 Task: Sort the unsolved tickets in your groups, group by Requester in descending order.
Action: Mouse moved to (16, 310)
Screenshot: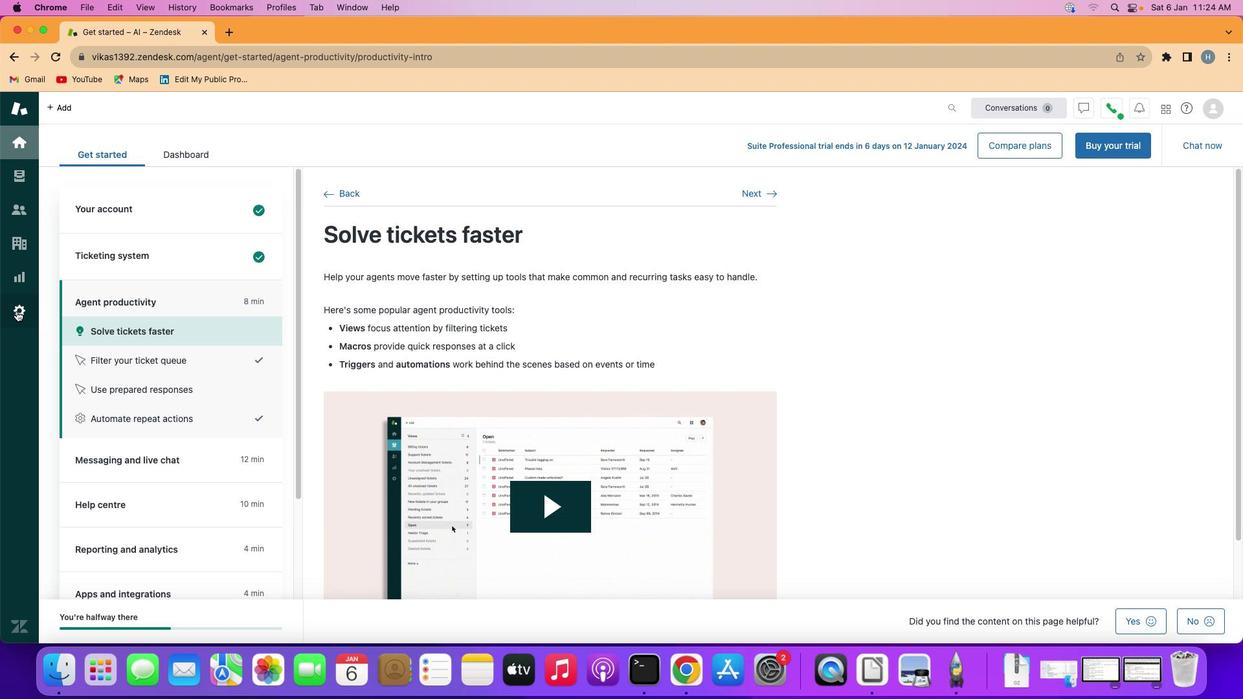 
Action: Mouse pressed left at (16, 310)
Screenshot: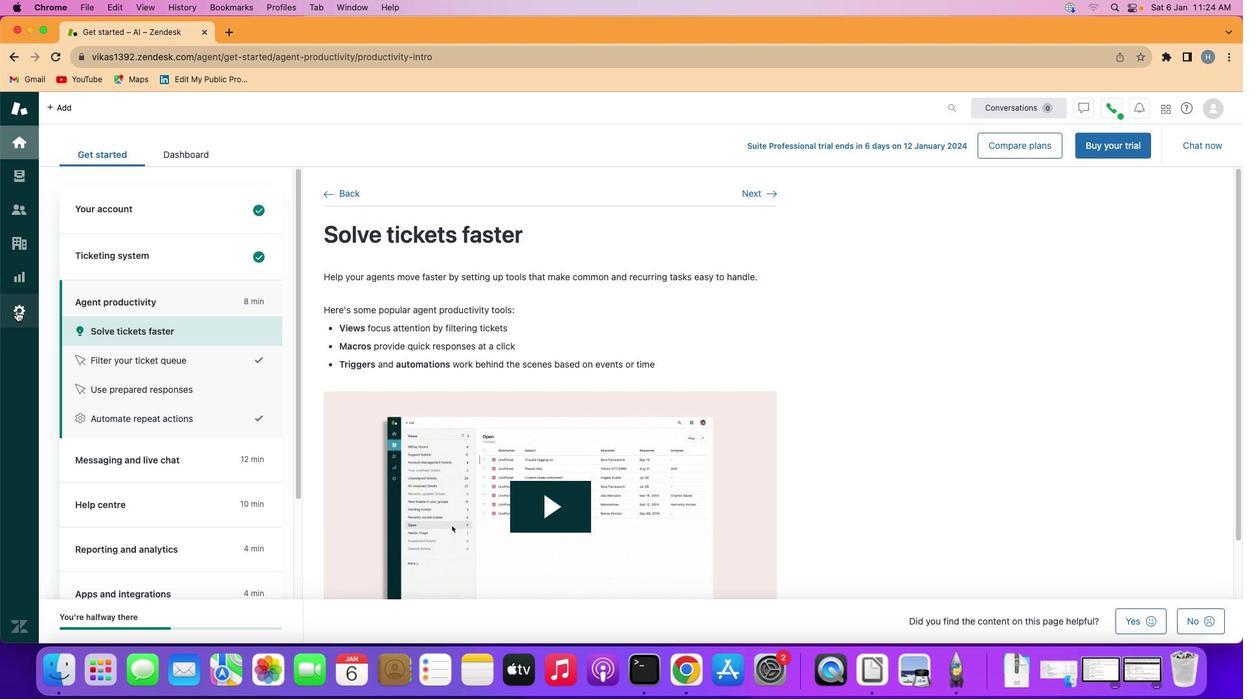 
Action: Mouse moved to (314, 528)
Screenshot: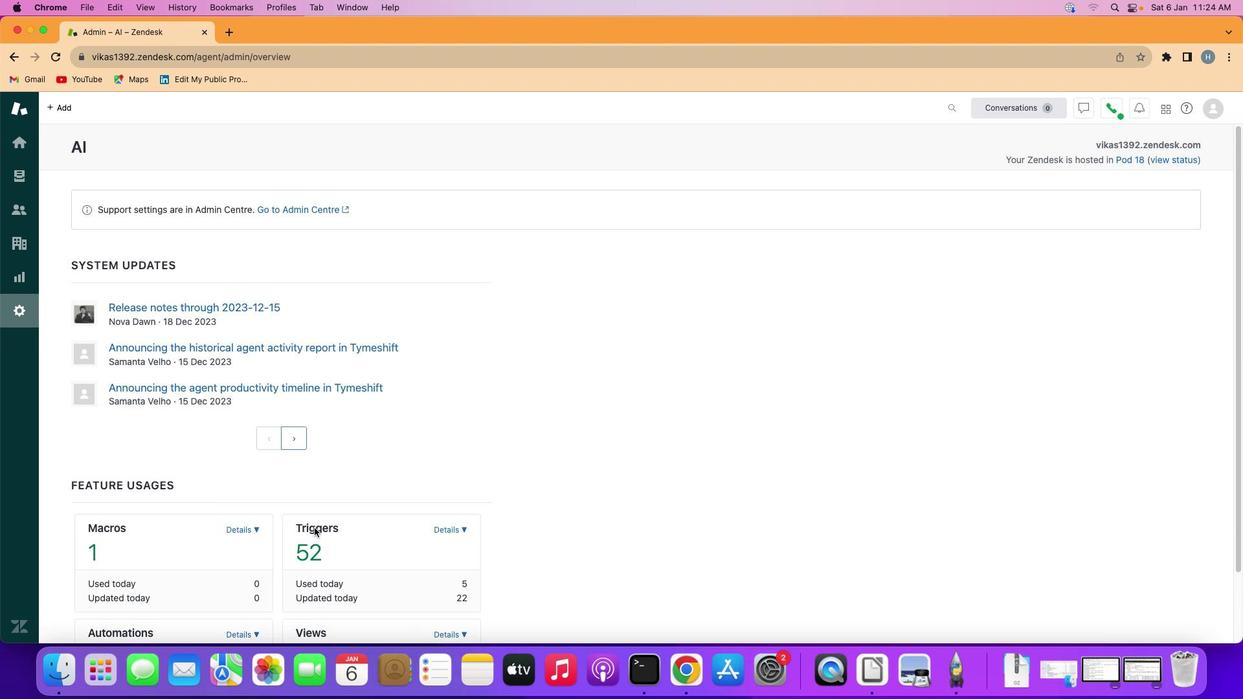 
Action: Mouse scrolled (314, 528) with delta (0, 0)
Screenshot: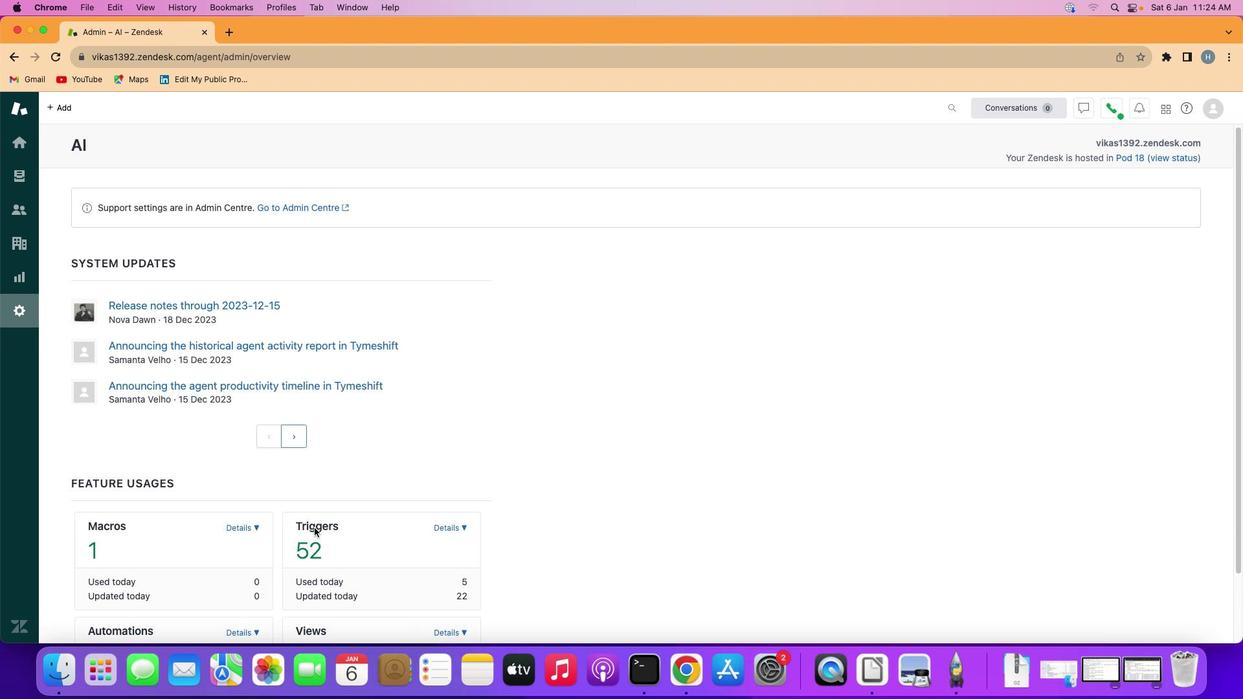 
Action: Mouse scrolled (314, 528) with delta (0, 0)
Screenshot: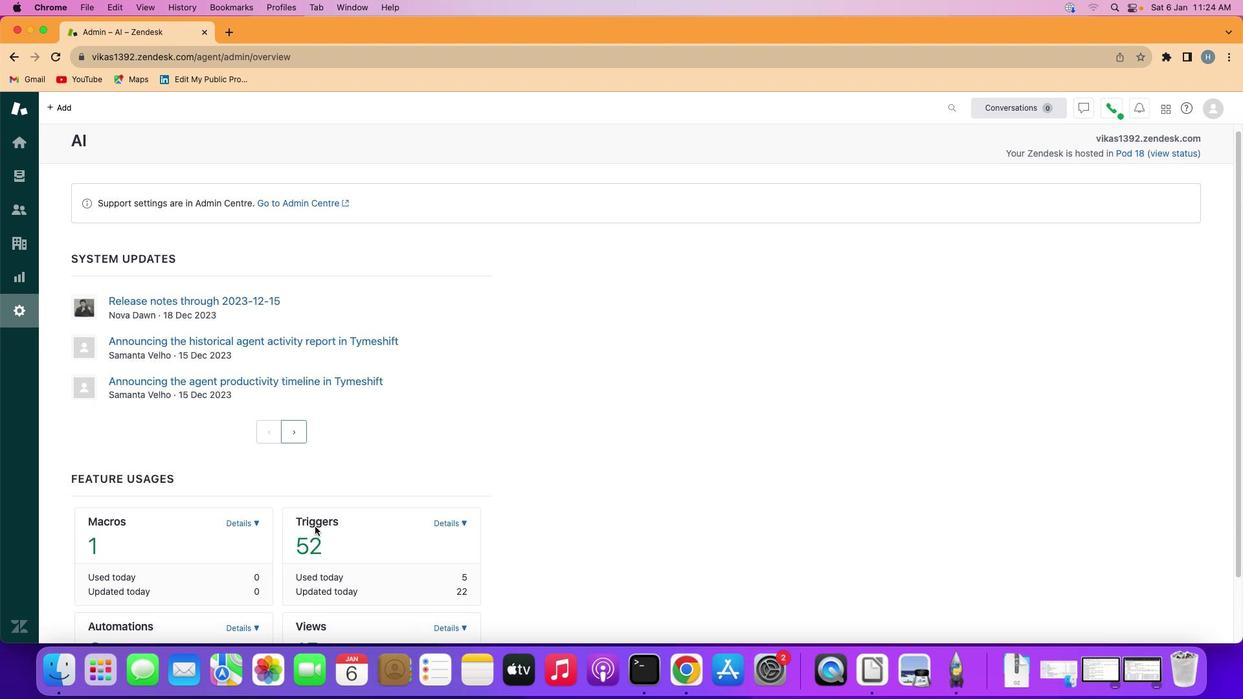 
Action: Mouse moved to (315, 526)
Screenshot: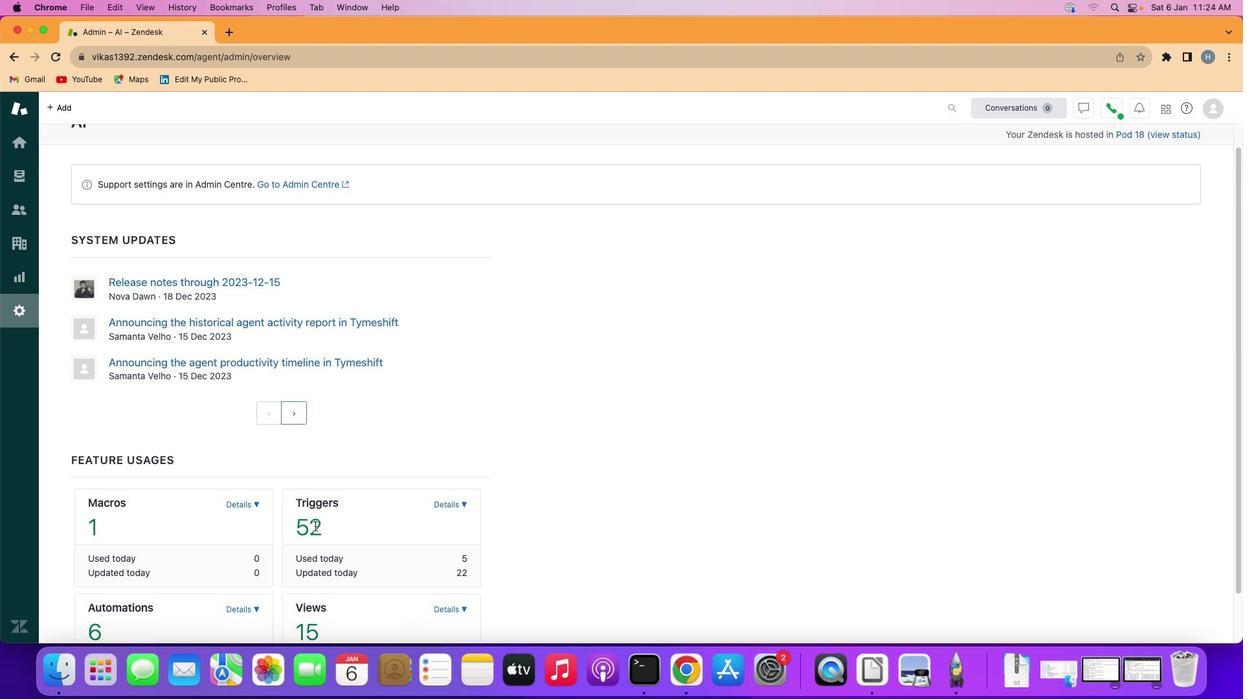 
Action: Mouse scrolled (315, 526) with delta (0, 0)
Screenshot: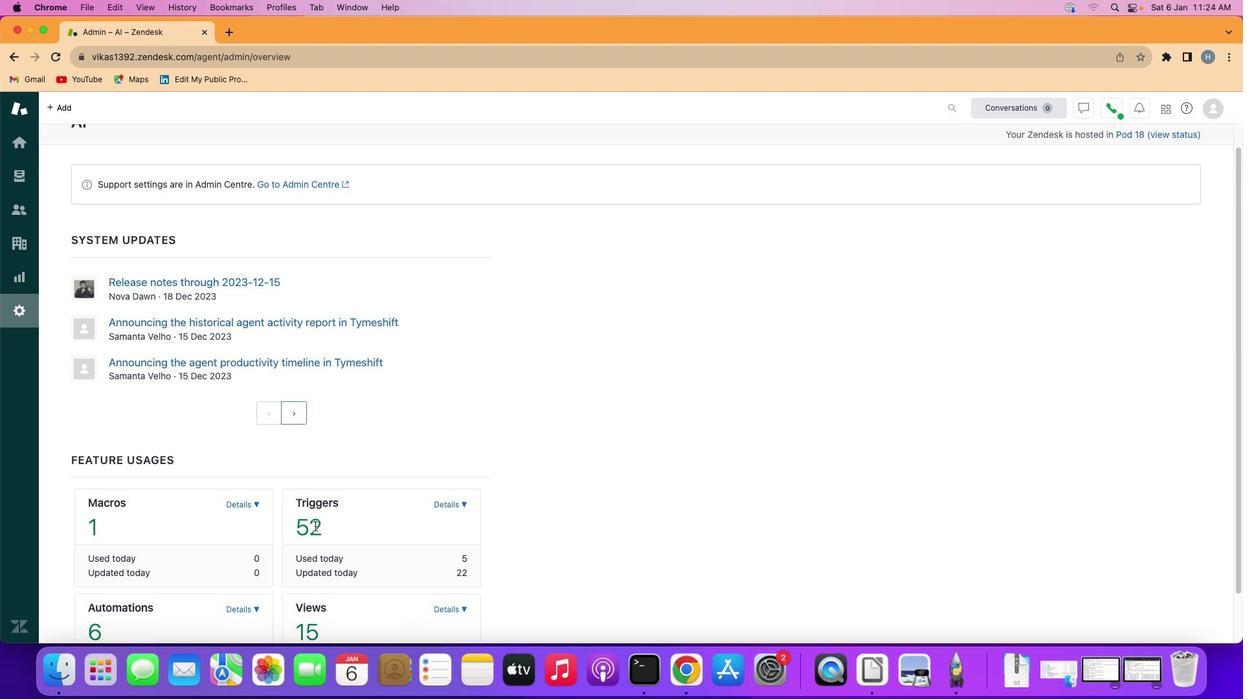 
Action: Mouse moved to (315, 525)
Screenshot: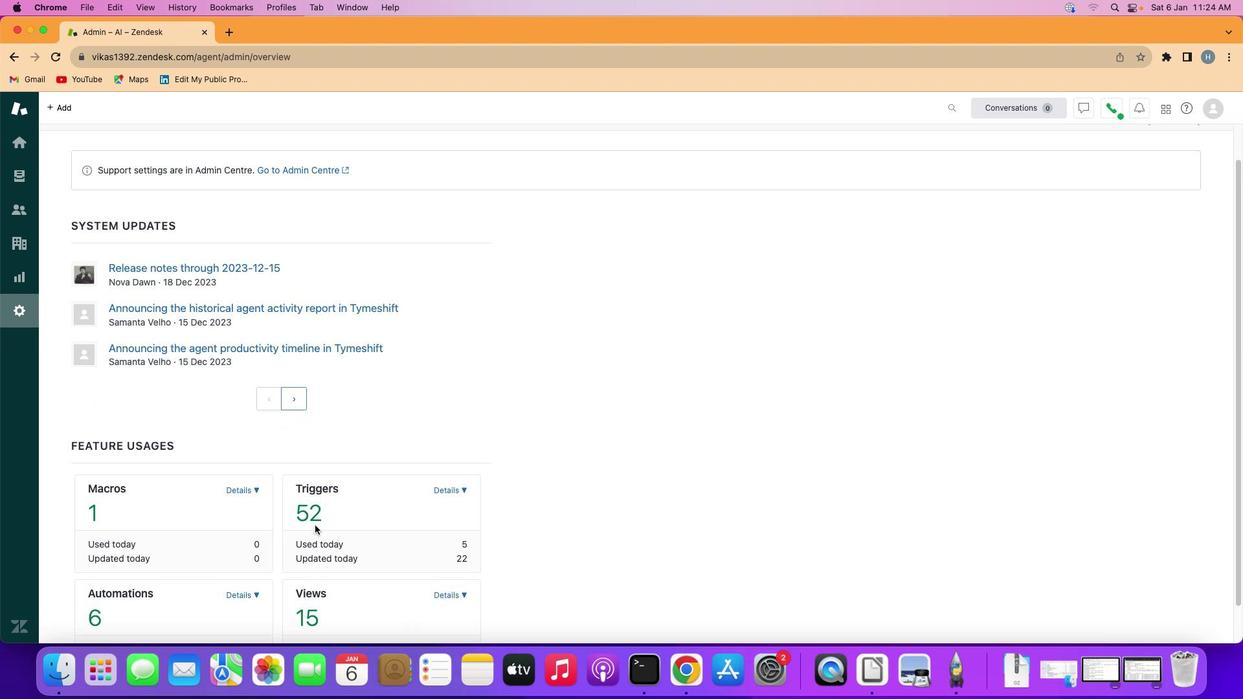 
Action: Mouse scrolled (315, 525) with delta (0, 0)
Screenshot: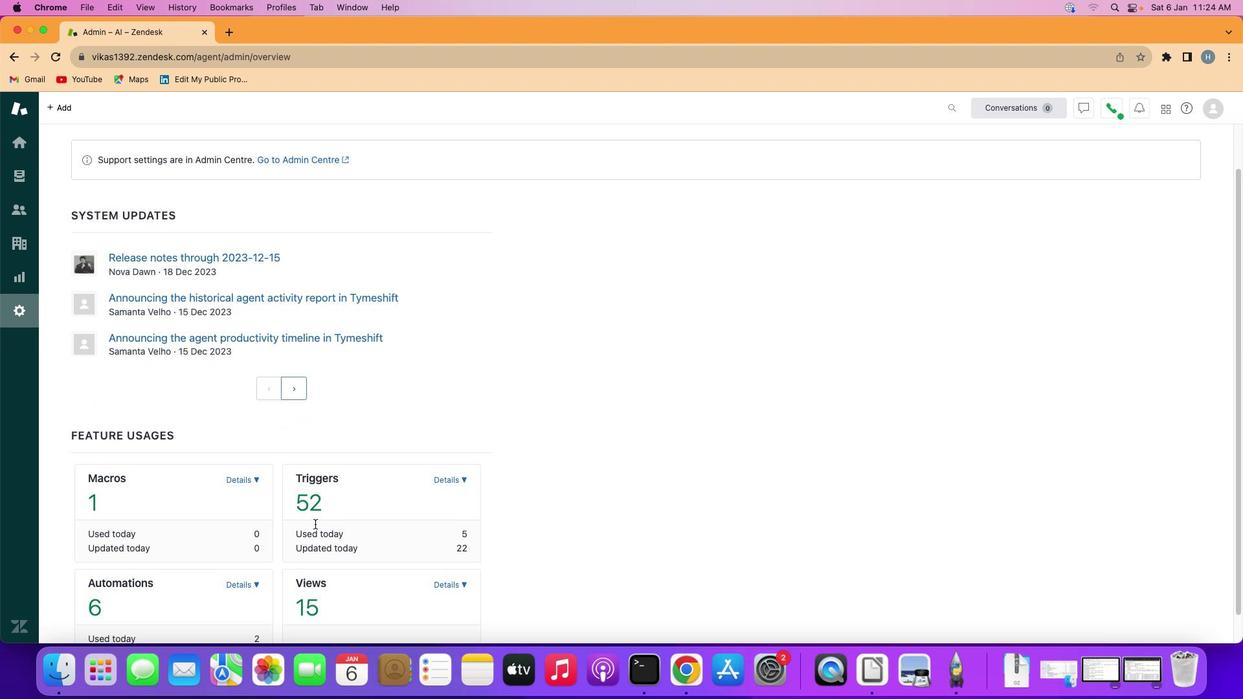 
Action: Mouse moved to (315, 525)
Screenshot: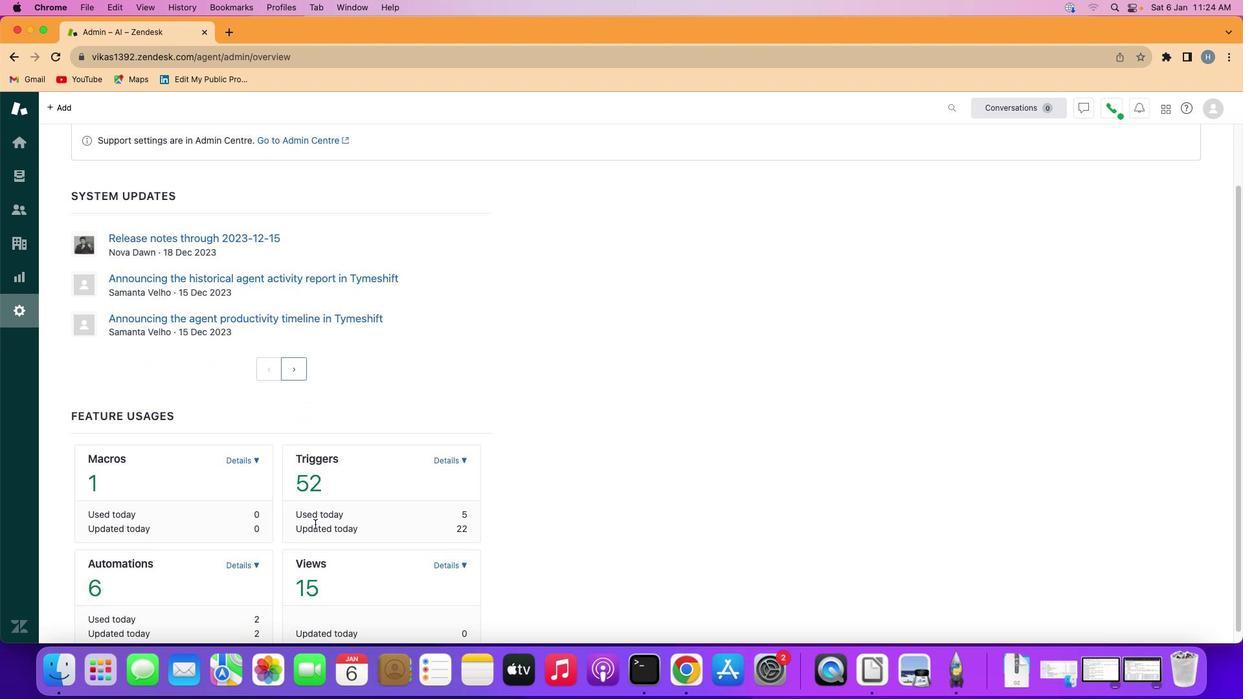 
Action: Mouse scrolled (315, 525) with delta (0, 0)
Screenshot: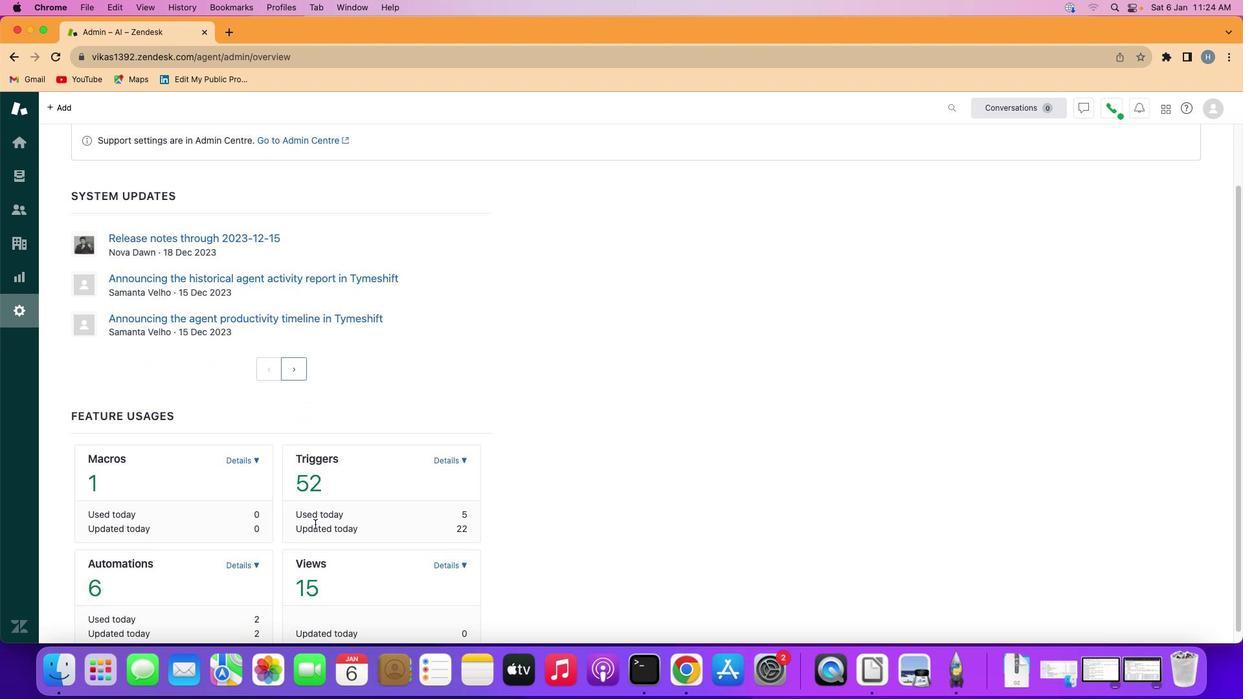 
Action: Mouse moved to (458, 552)
Screenshot: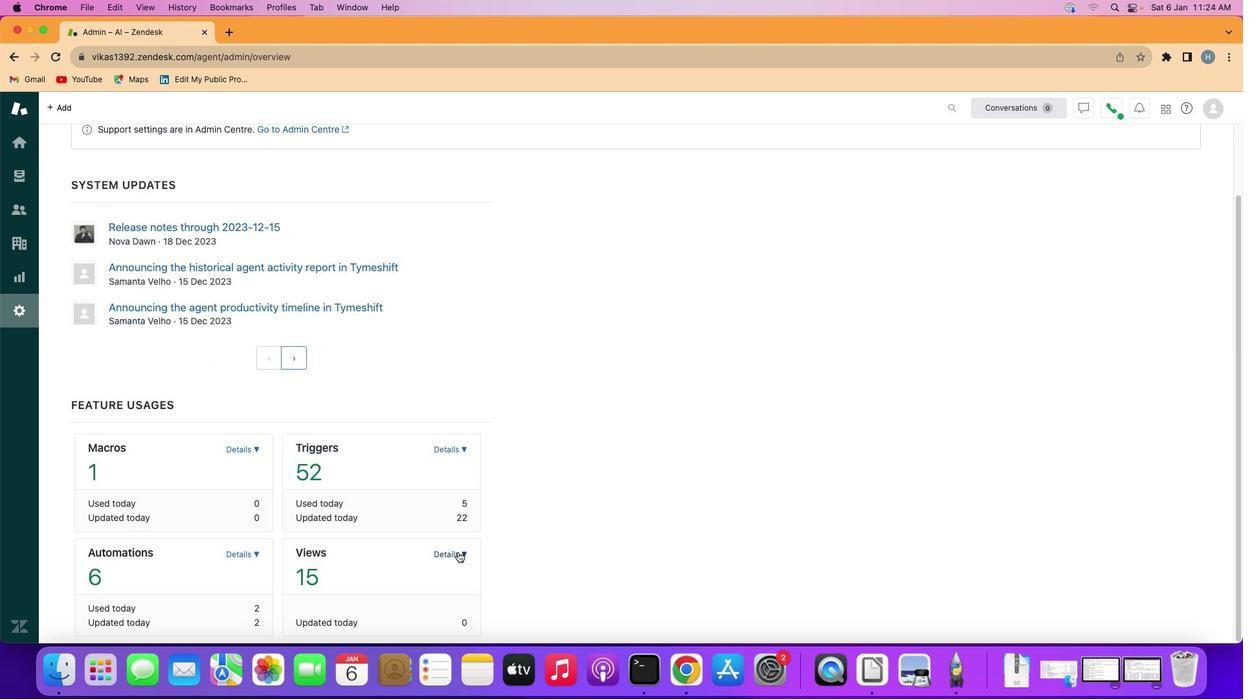 
Action: Mouse pressed left at (458, 552)
Screenshot: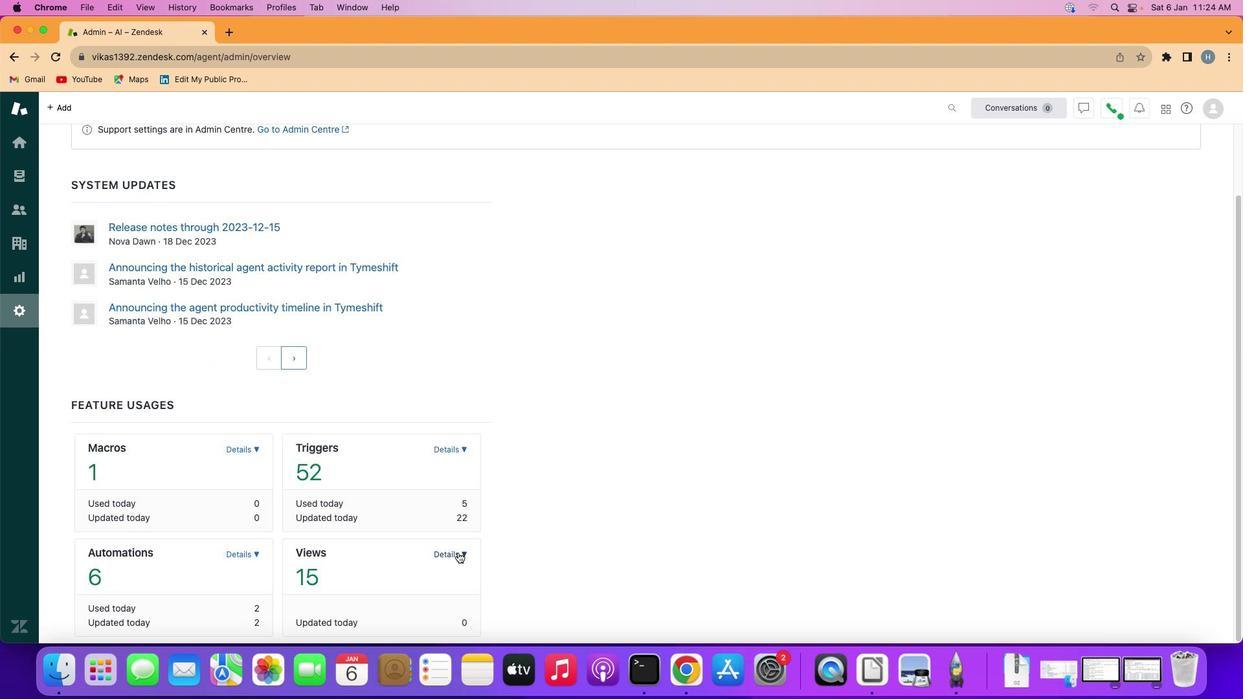 
Action: Mouse moved to (386, 603)
Screenshot: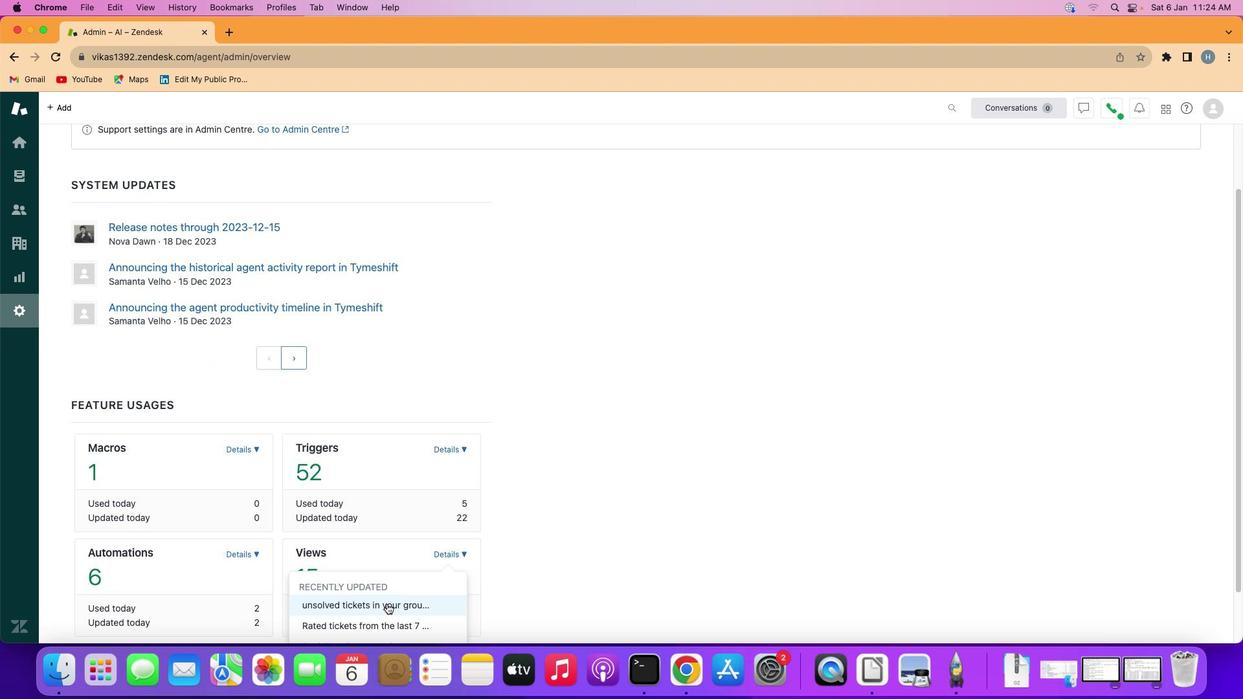 
Action: Mouse pressed left at (386, 603)
Screenshot: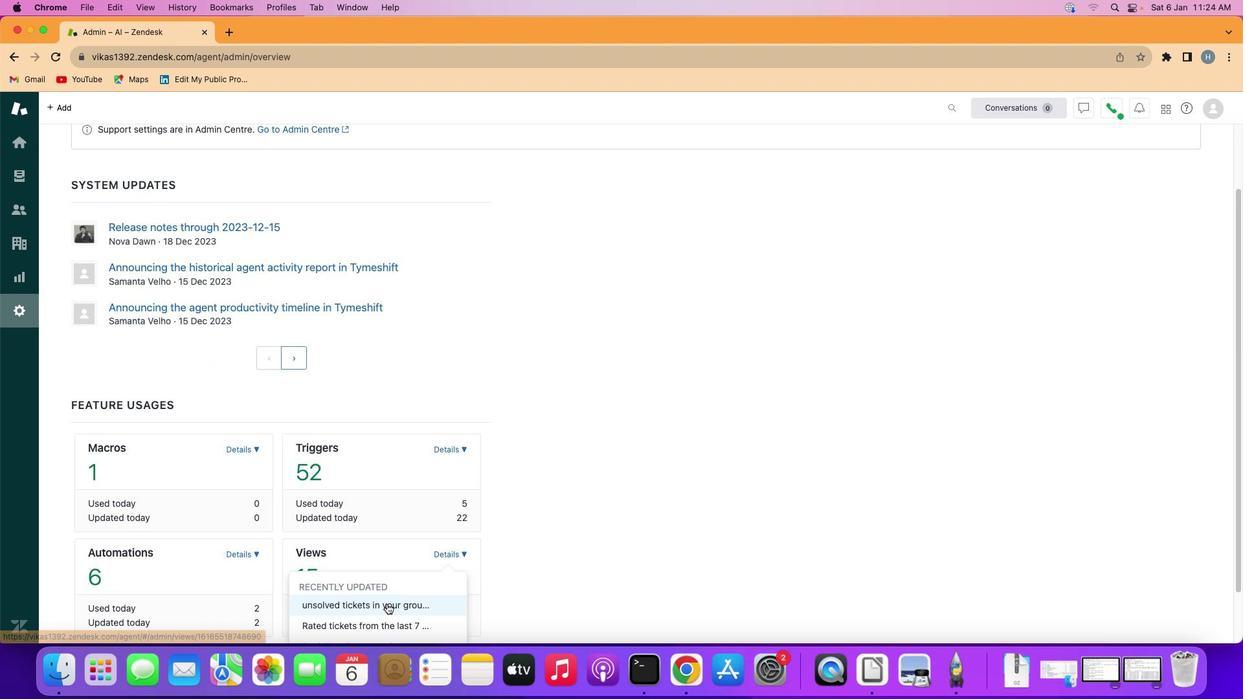 
Action: Mouse moved to (372, 465)
Screenshot: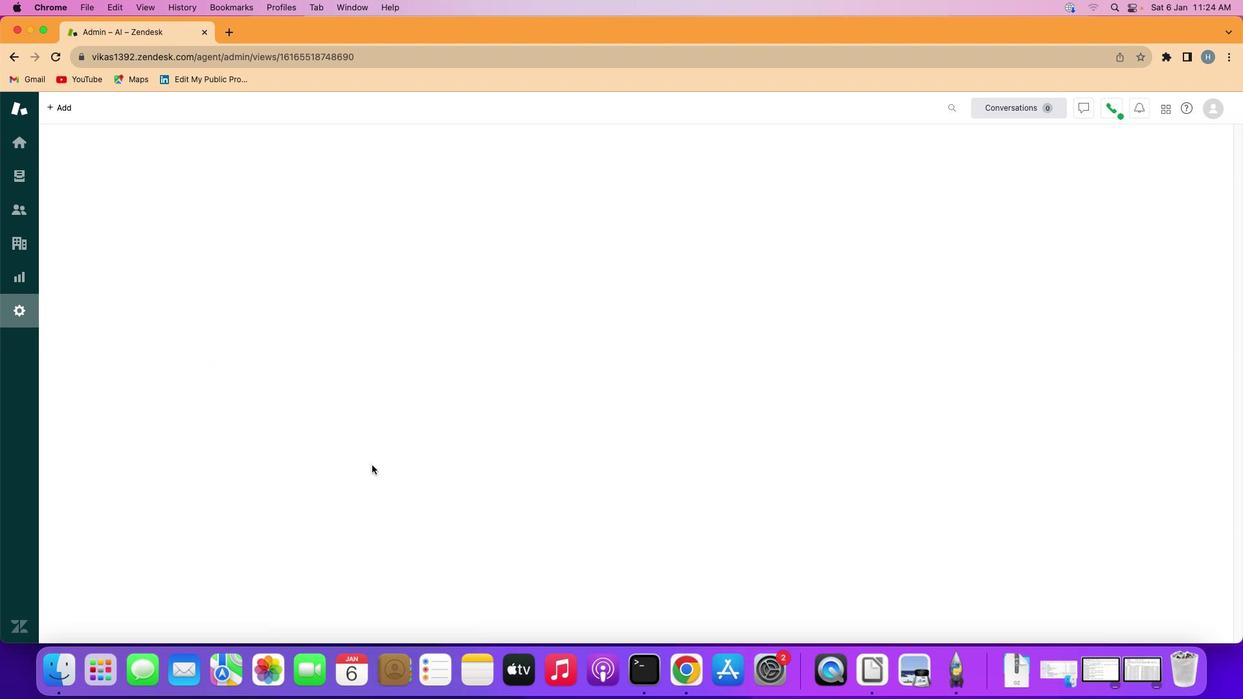 
Action: Mouse scrolled (372, 465) with delta (0, 0)
Screenshot: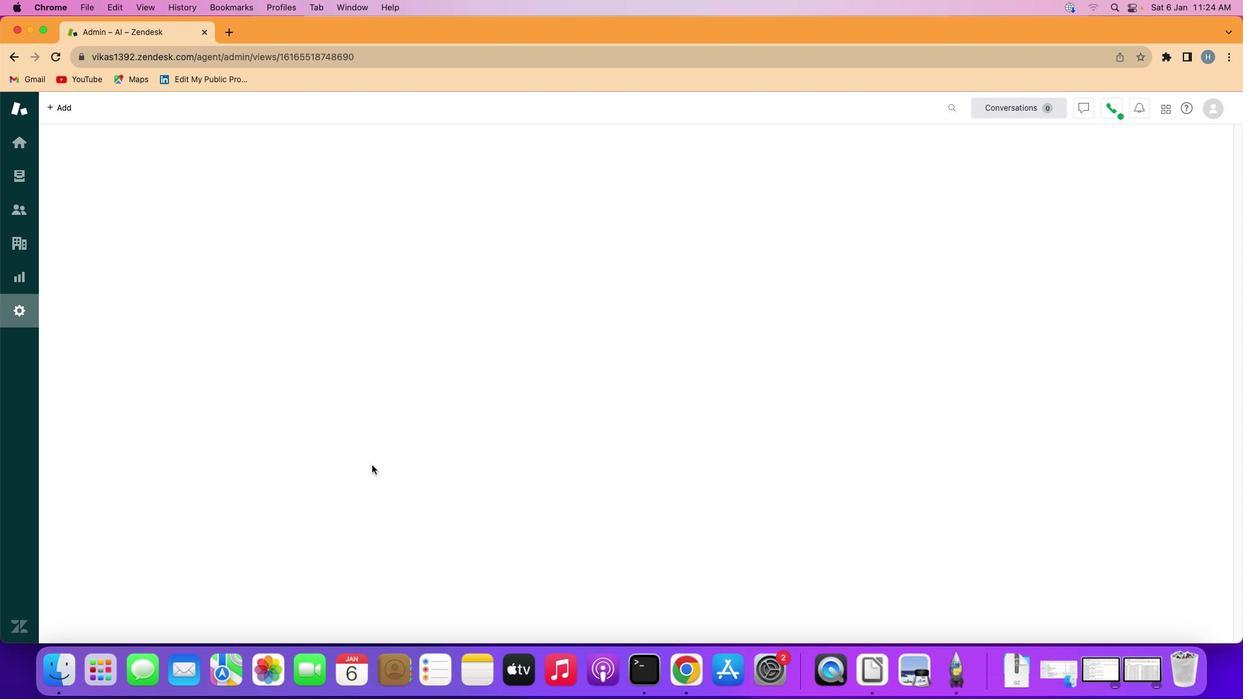 
Action: Mouse scrolled (372, 465) with delta (0, 0)
Screenshot: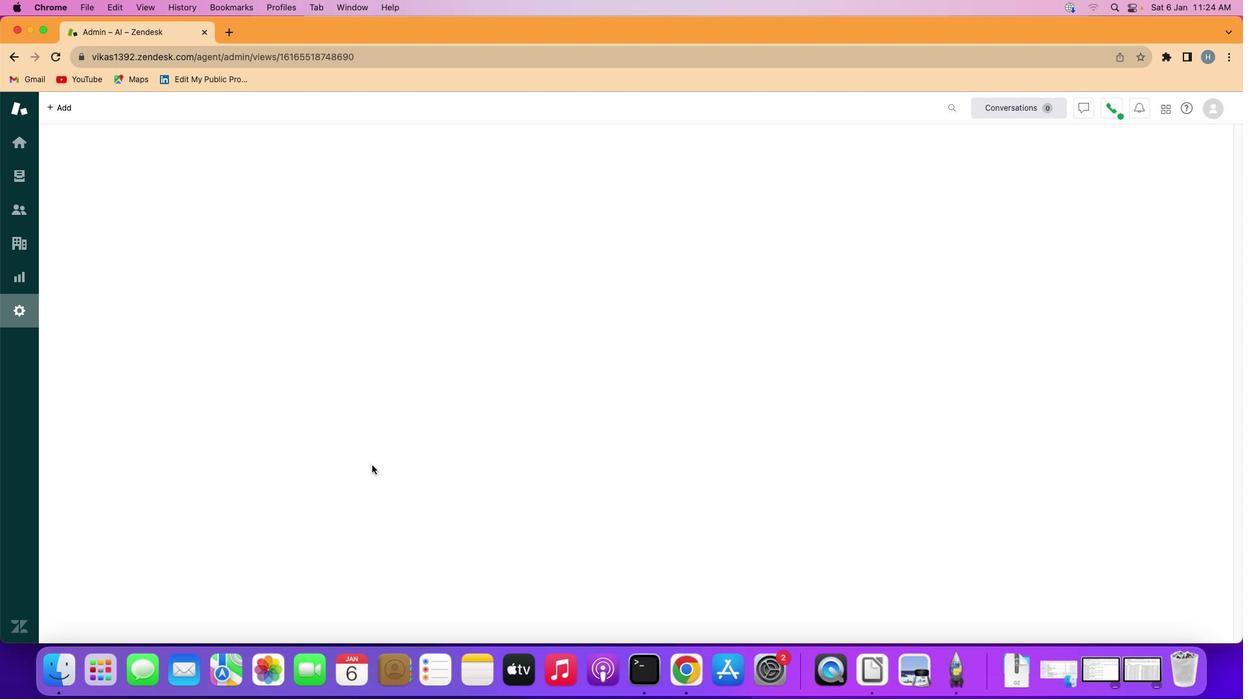 
Action: Mouse scrolled (372, 465) with delta (0, 0)
Screenshot: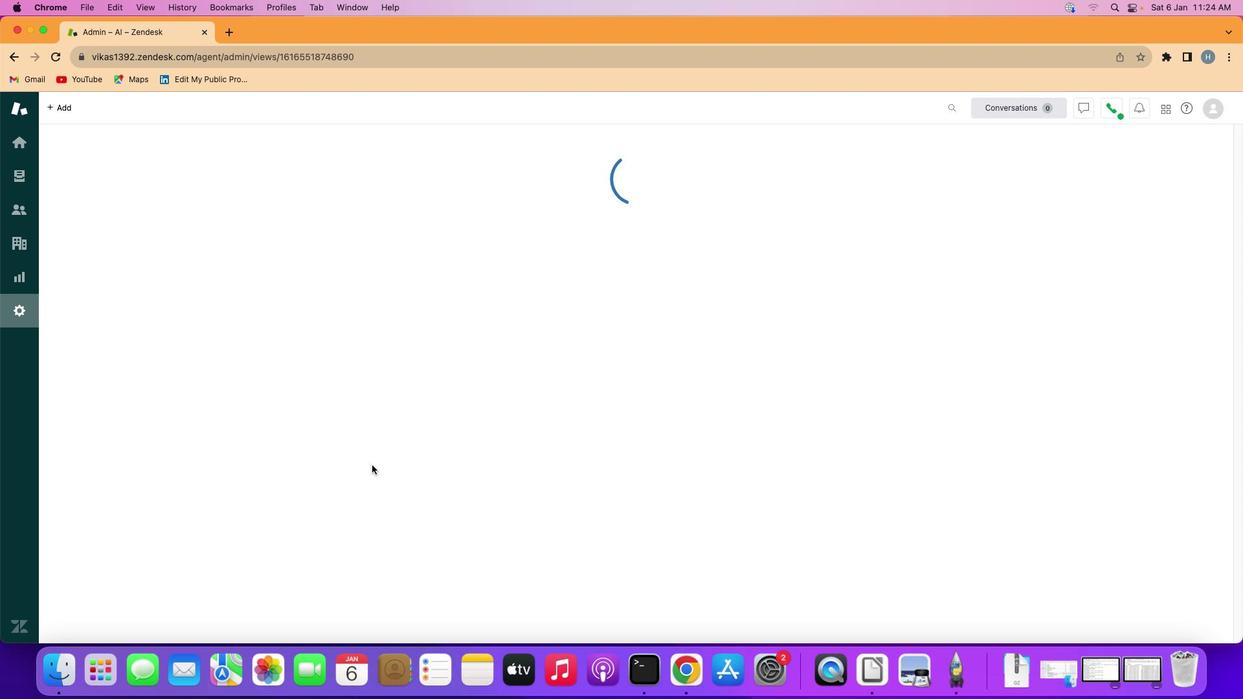 
Action: Mouse scrolled (372, 465) with delta (0, 0)
Screenshot: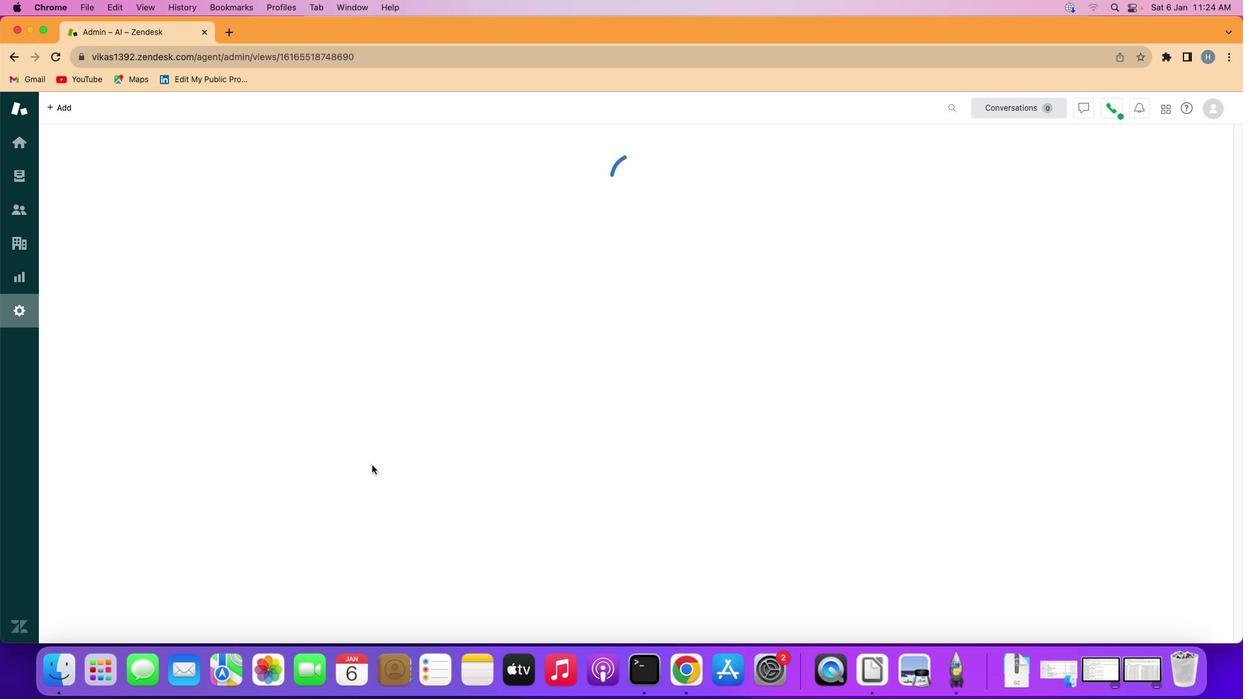 
Action: Mouse scrolled (372, 465) with delta (0, 0)
Screenshot: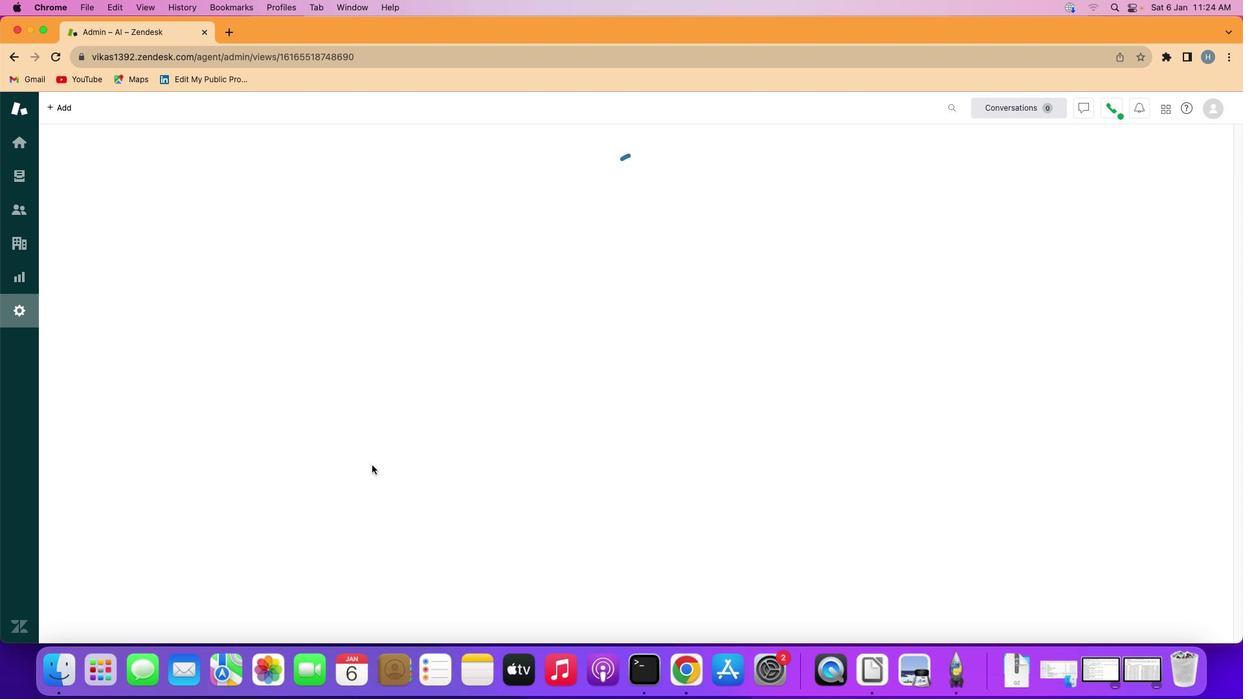 
Action: Mouse scrolled (372, 465) with delta (0, 0)
Screenshot: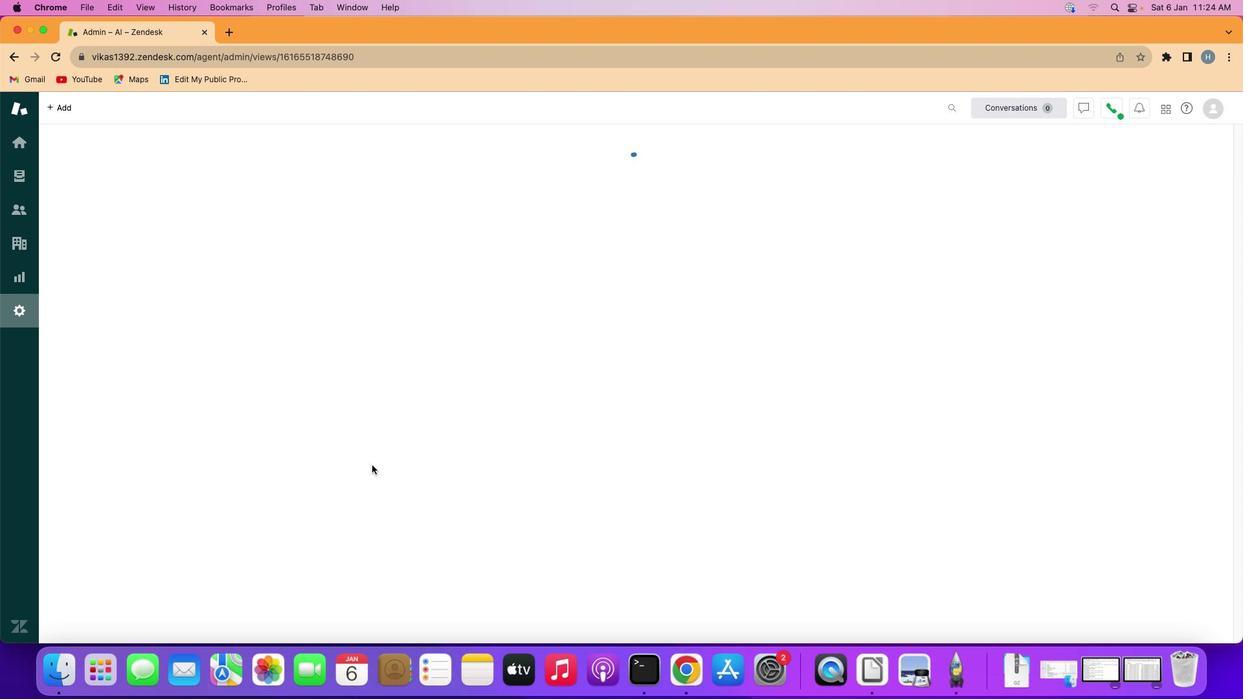 
Action: Mouse moved to (390, 465)
Screenshot: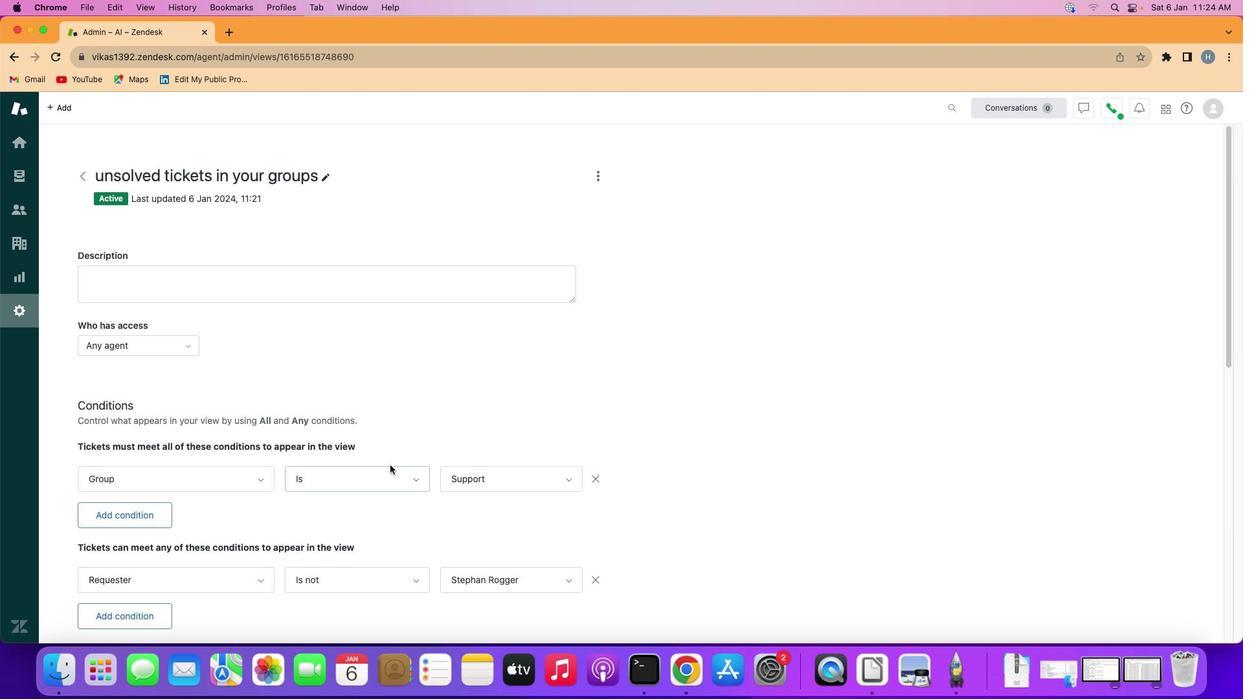 
Action: Mouse scrolled (390, 465) with delta (0, 0)
Screenshot: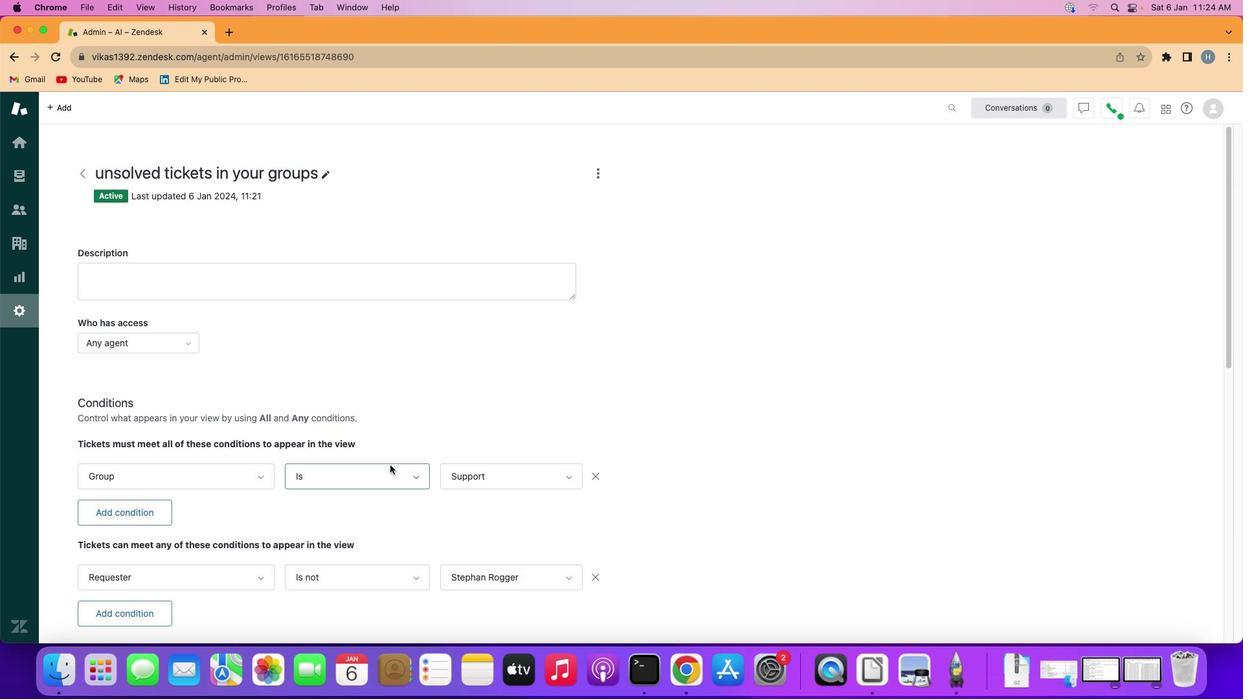 
Action: Mouse scrolled (390, 465) with delta (0, 0)
Screenshot: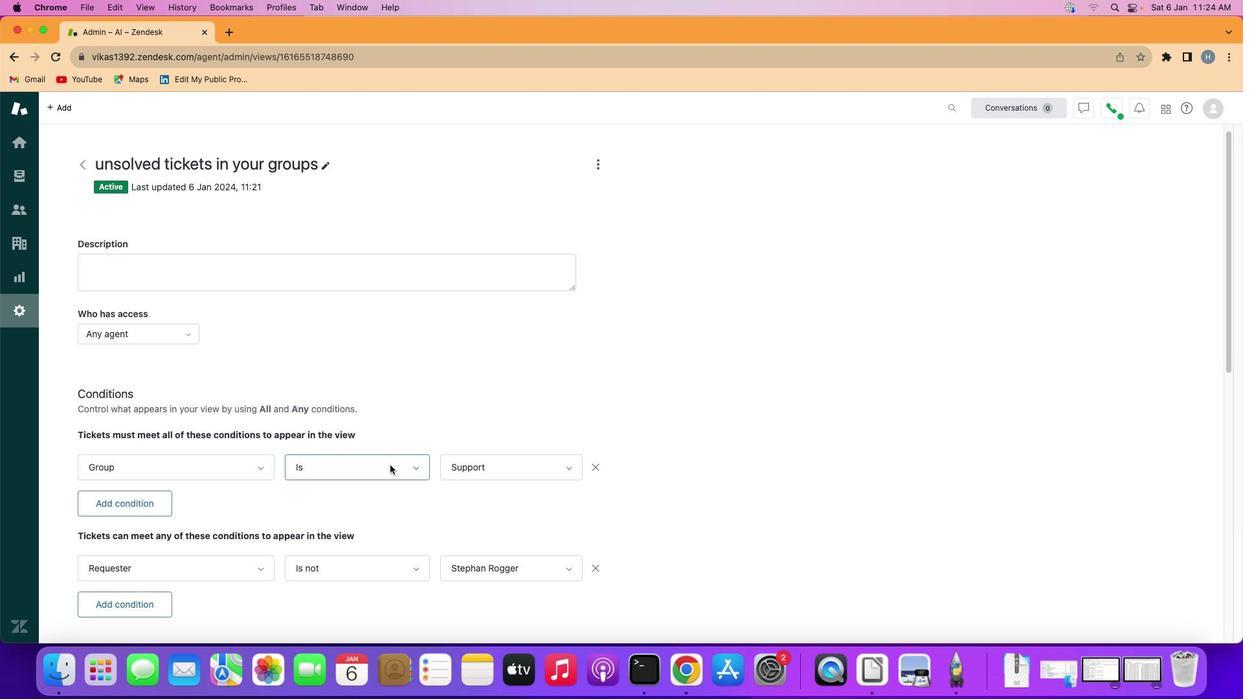 
Action: Mouse scrolled (390, 465) with delta (0, 0)
Screenshot: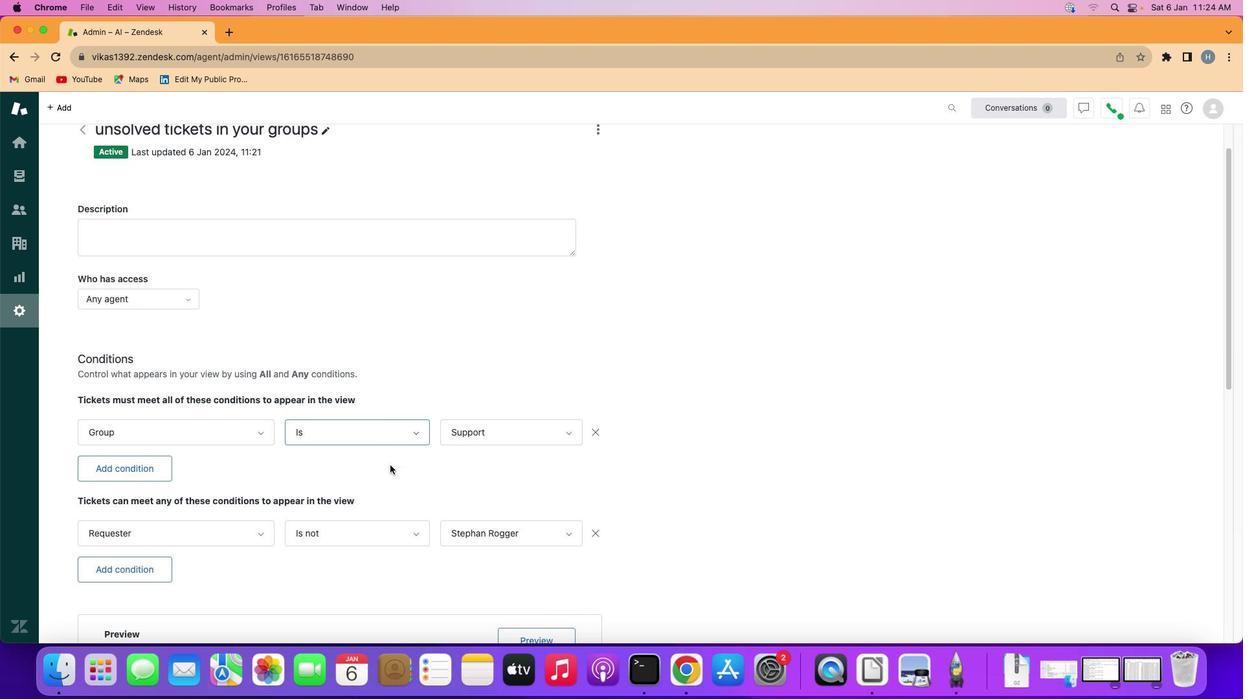 
Action: Mouse scrolled (390, 465) with delta (0, 0)
Screenshot: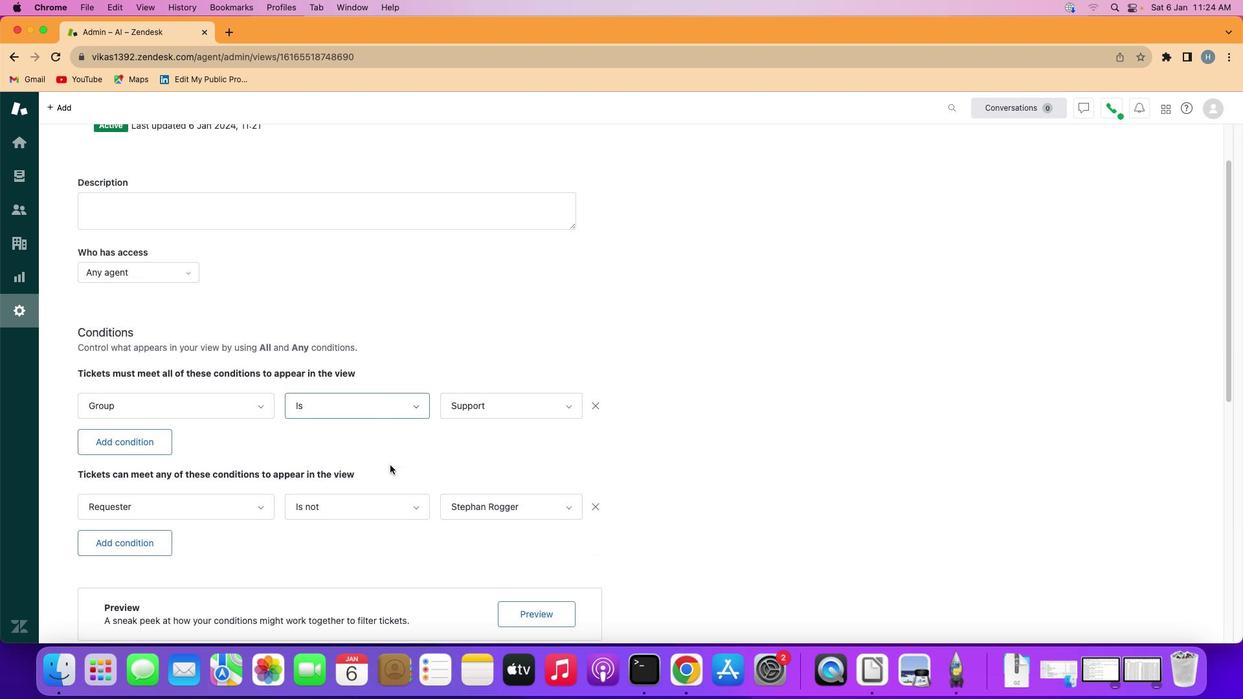
Action: Mouse scrolled (390, 465) with delta (0, 0)
Screenshot: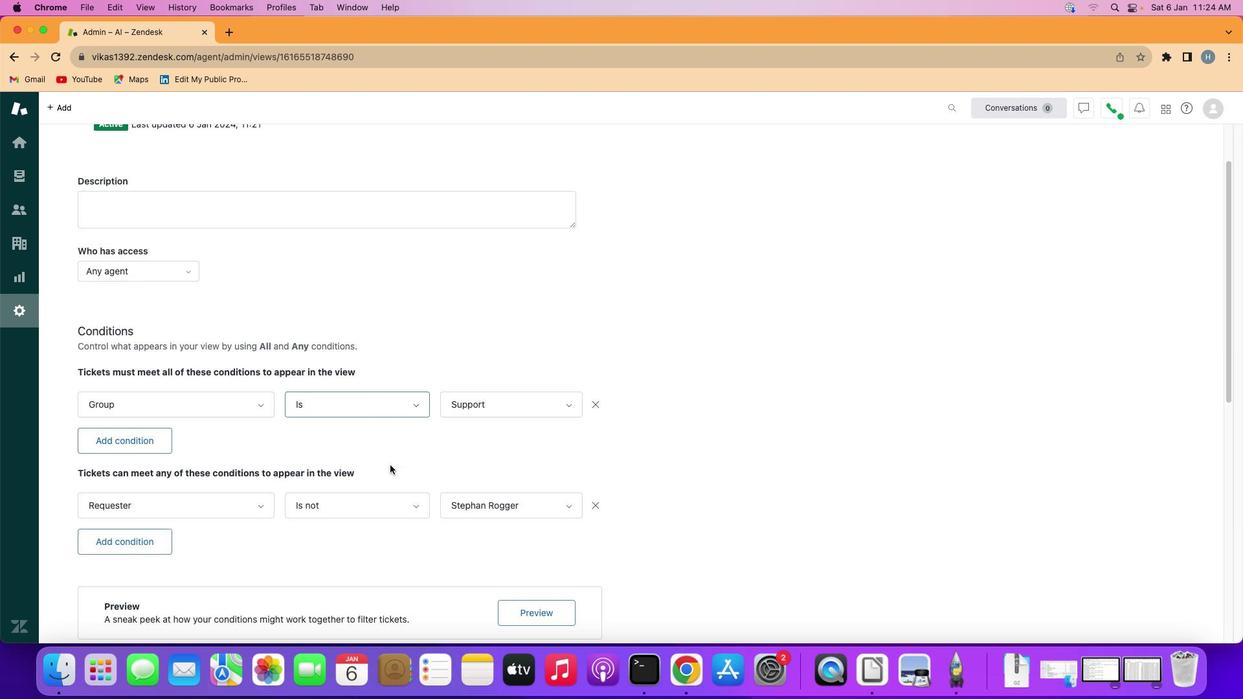 
Action: Mouse scrolled (390, 465) with delta (0, 0)
Screenshot: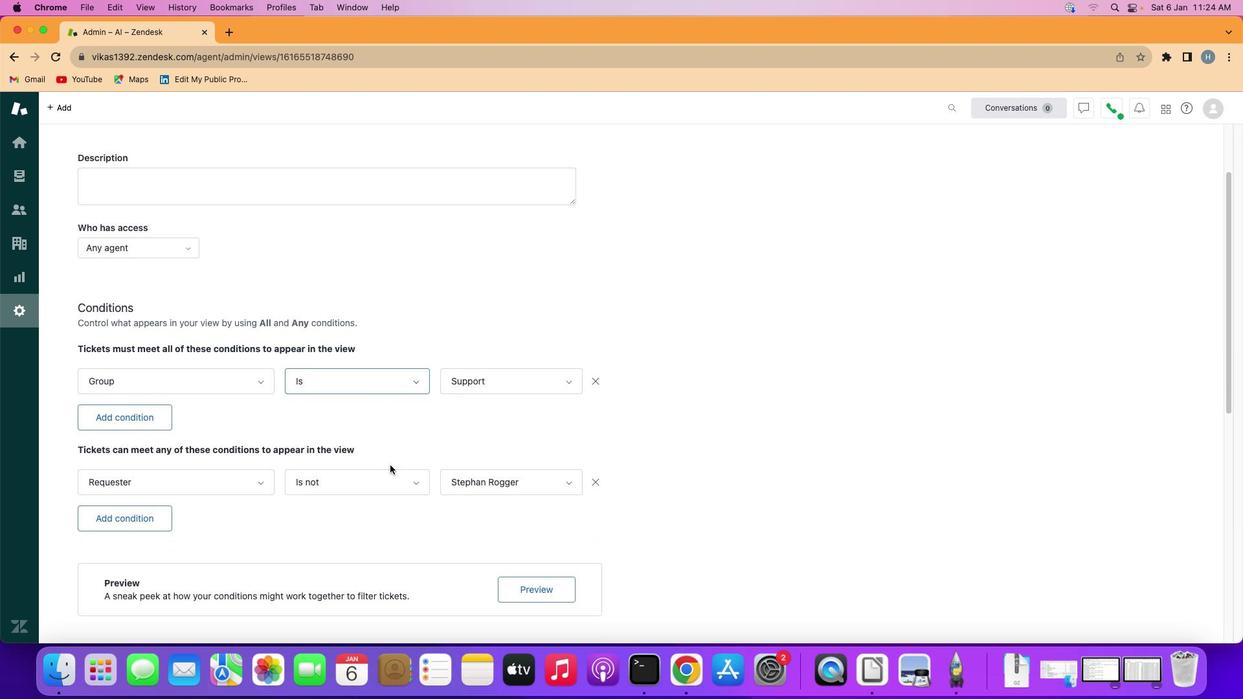 
Action: Mouse moved to (390, 465)
Screenshot: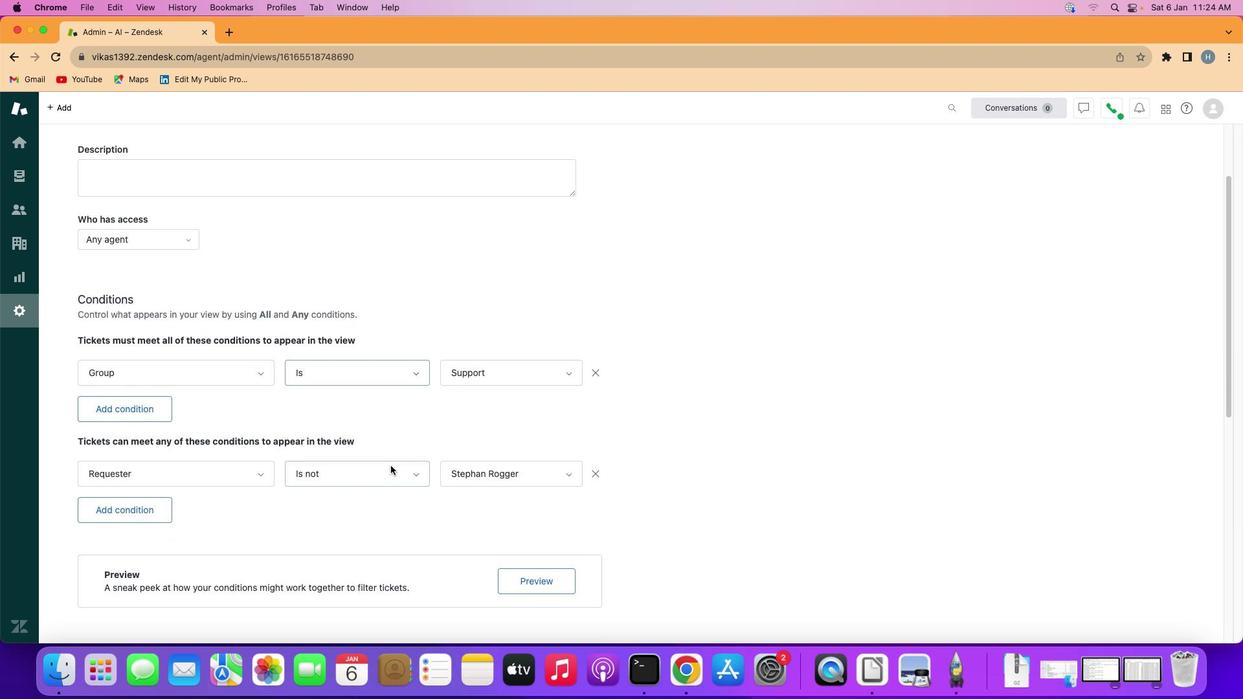 
Action: Mouse scrolled (390, 465) with delta (0, 0)
Screenshot: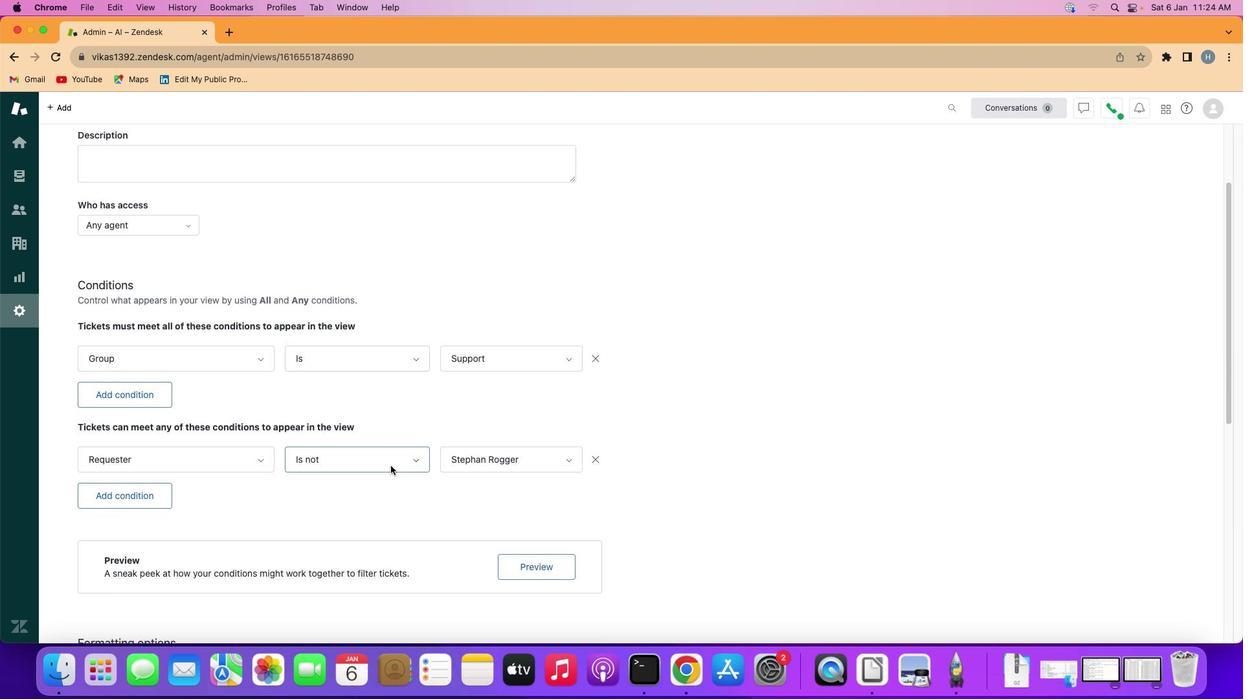 
Action: Mouse scrolled (390, 465) with delta (0, 0)
Screenshot: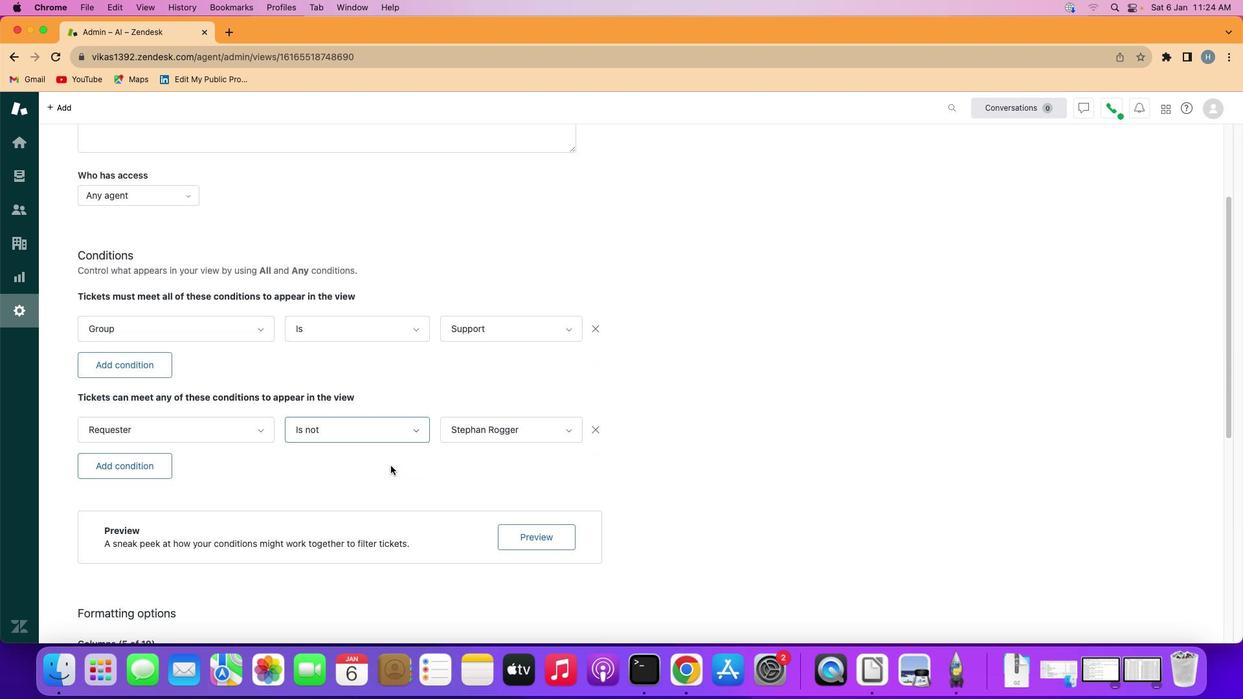 
Action: Mouse scrolled (390, 465) with delta (0, 0)
Screenshot: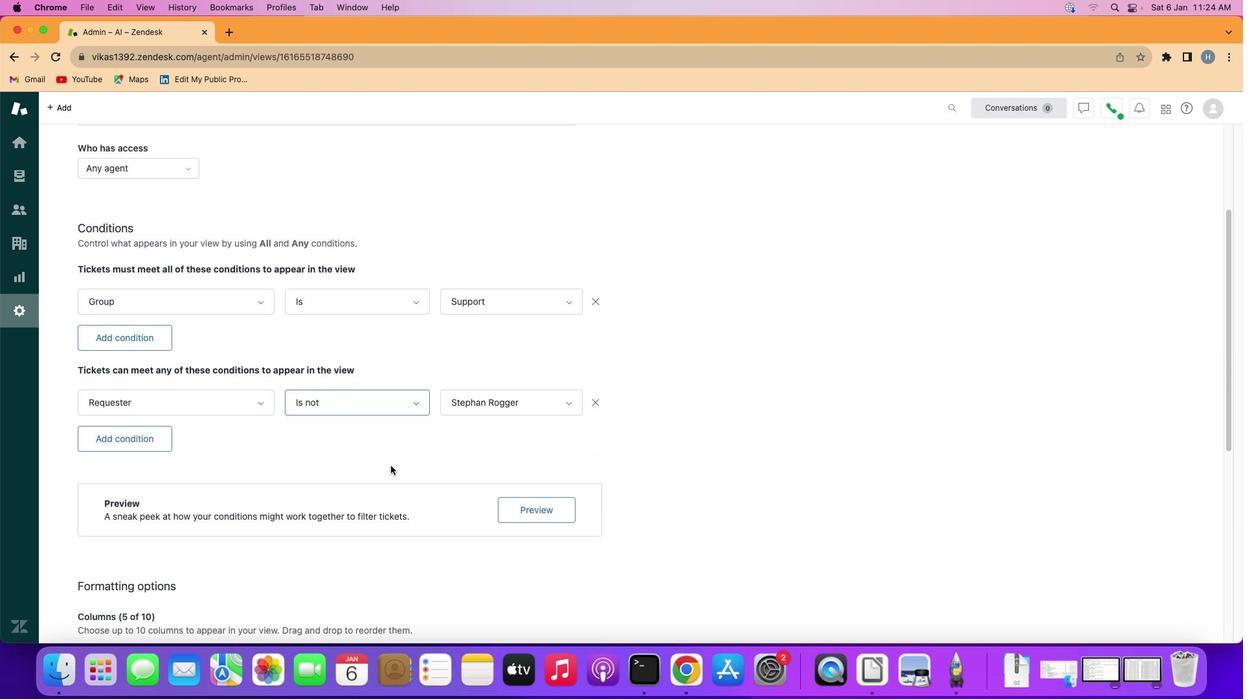 
Action: Mouse scrolled (390, 465) with delta (0, -1)
Screenshot: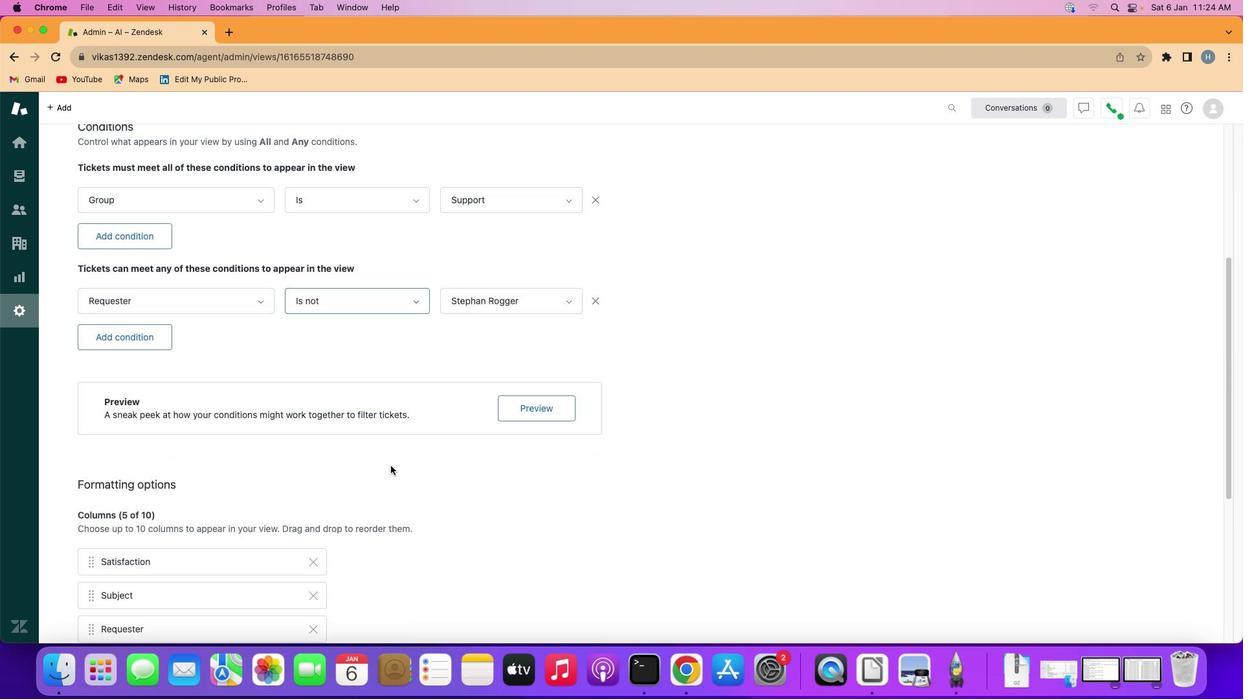 
Action: Mouse scrolled (390, 465) with delta (0, -1)
Screenshot: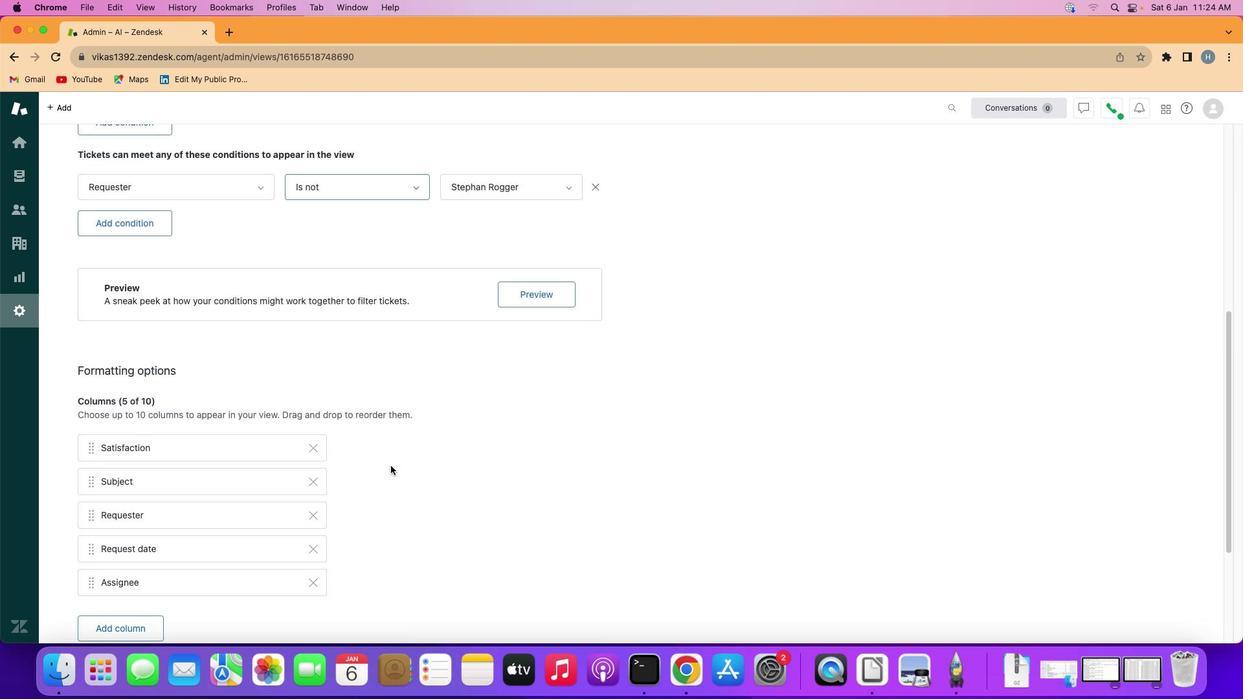 
Action: Mouse scrolled (390, 465) with delta (0, 0)
Screenshot: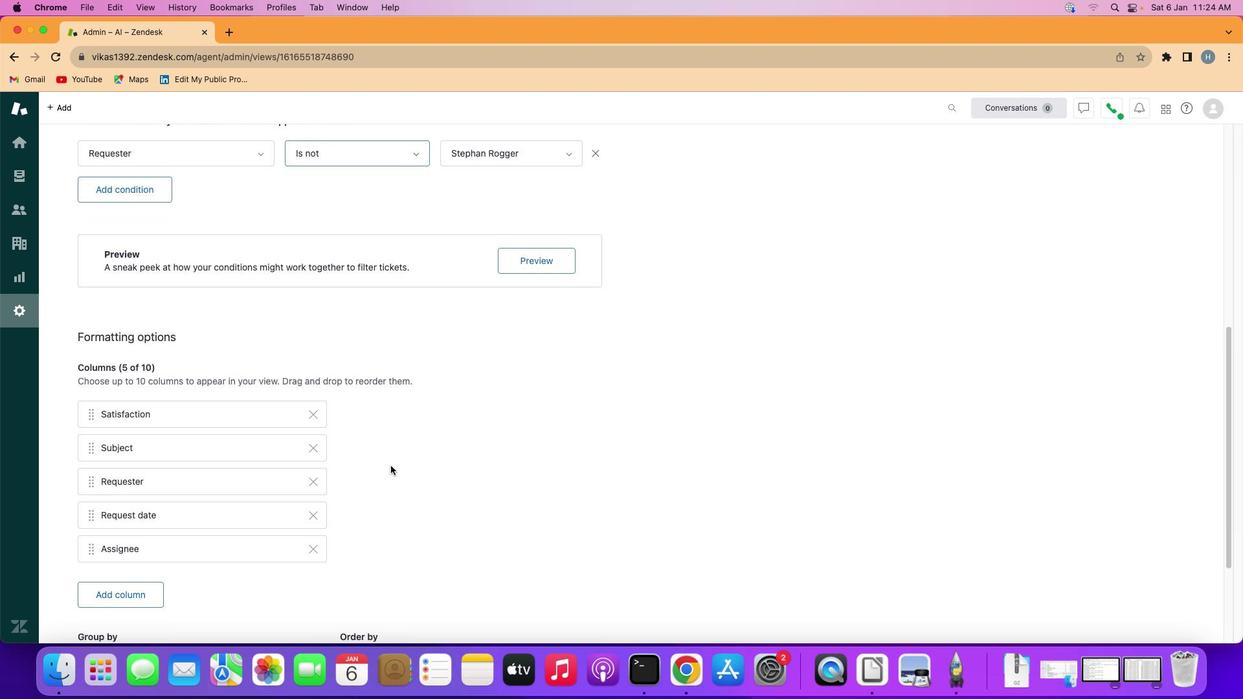 
Action: Mouse scrolled (390, 465) with delta (0, 0)
Screenshot: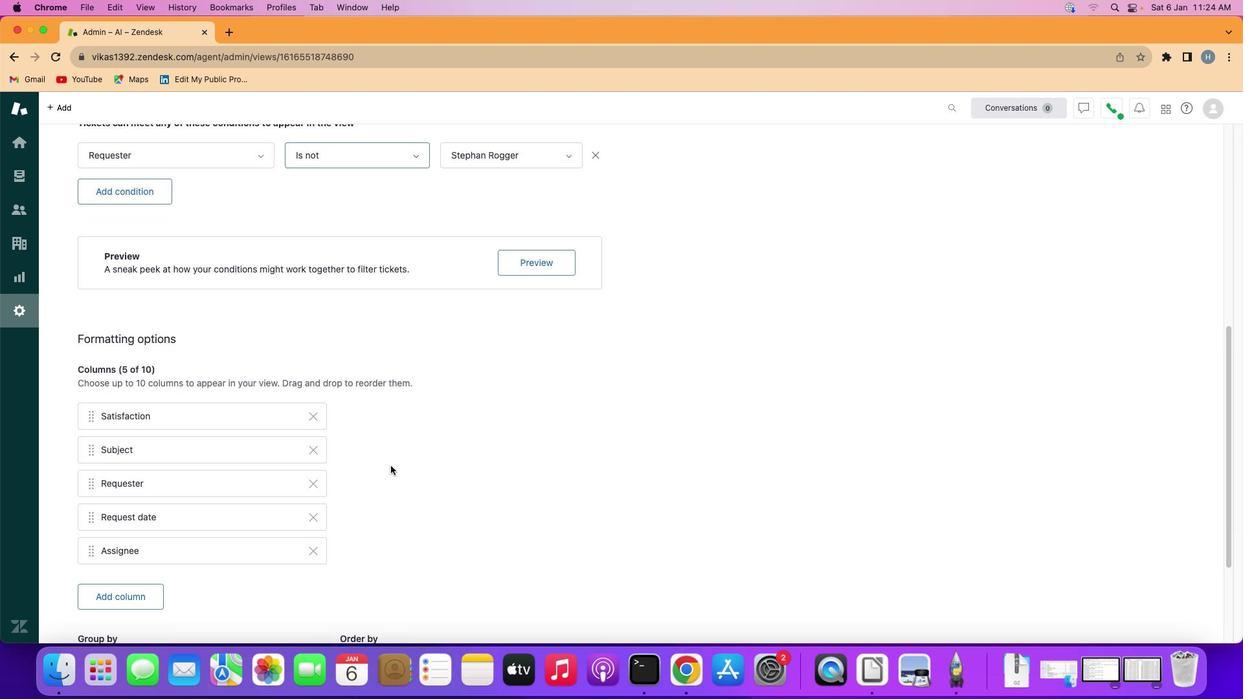 
Action: Mouse scrolled (390, 465) with delta (0, 1)
Screenshot: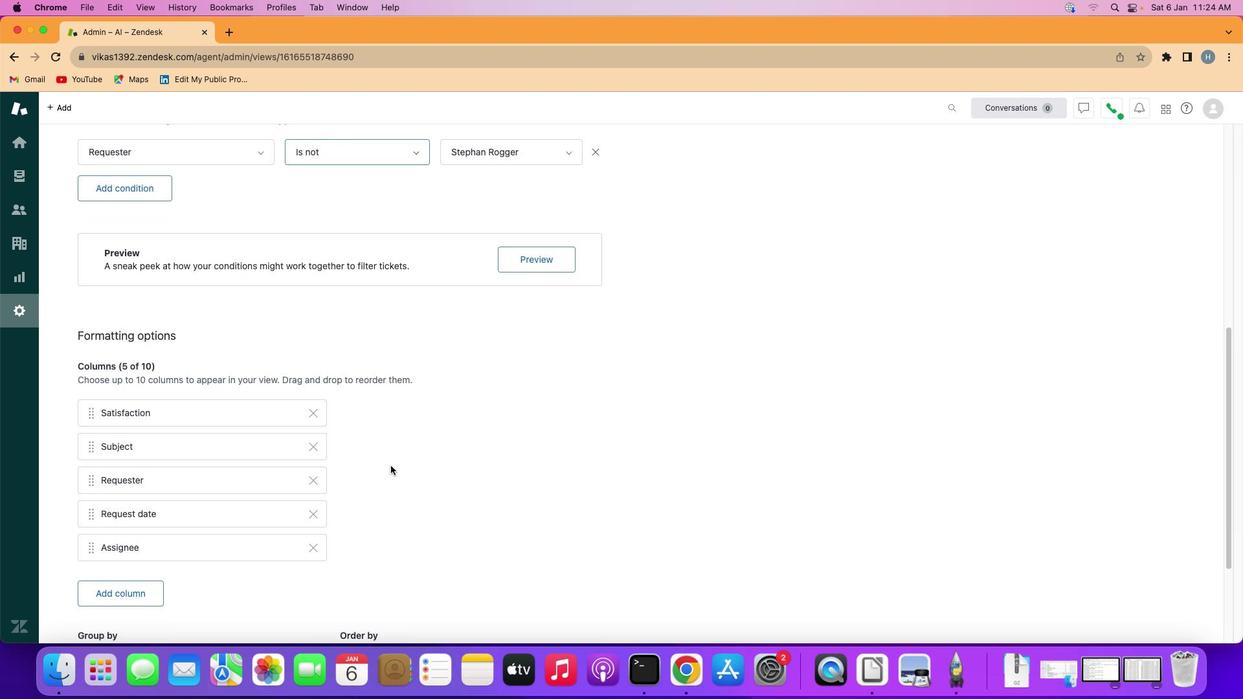 
Action: Mouse scrolled (390, 465) with delta (0, 0)
Screenshot: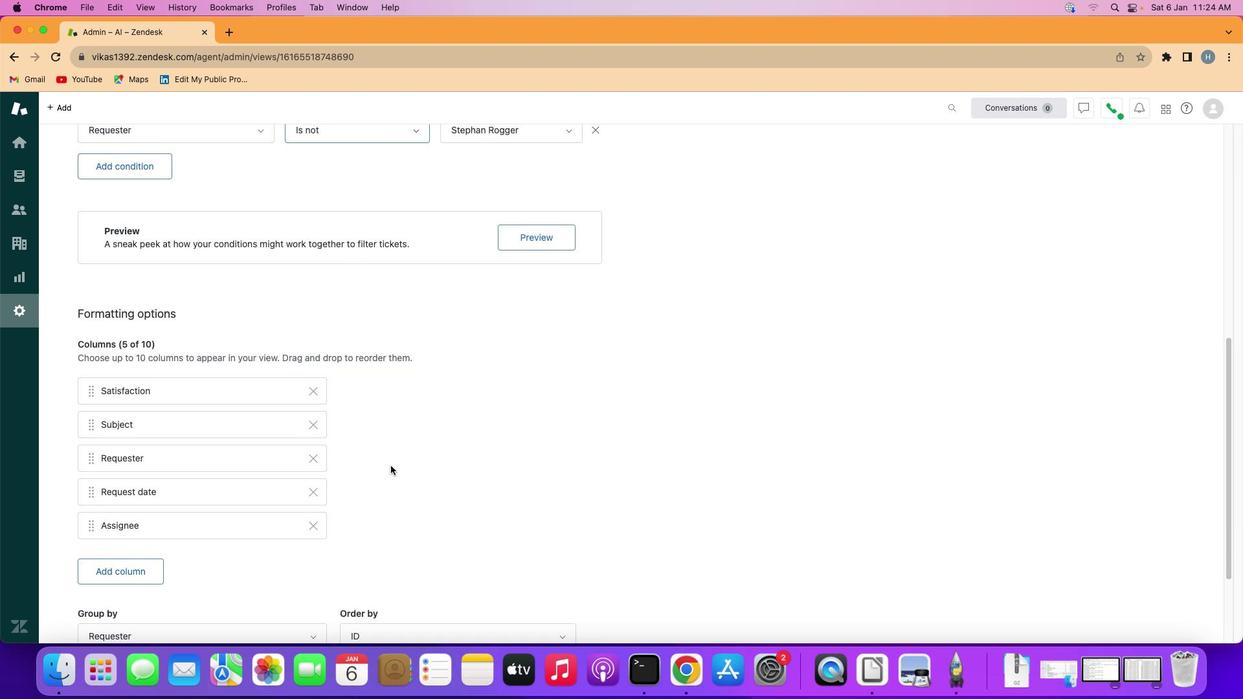 
Action: Mouse scrolled (390, 465) with delta (0, 0)
Screenshot: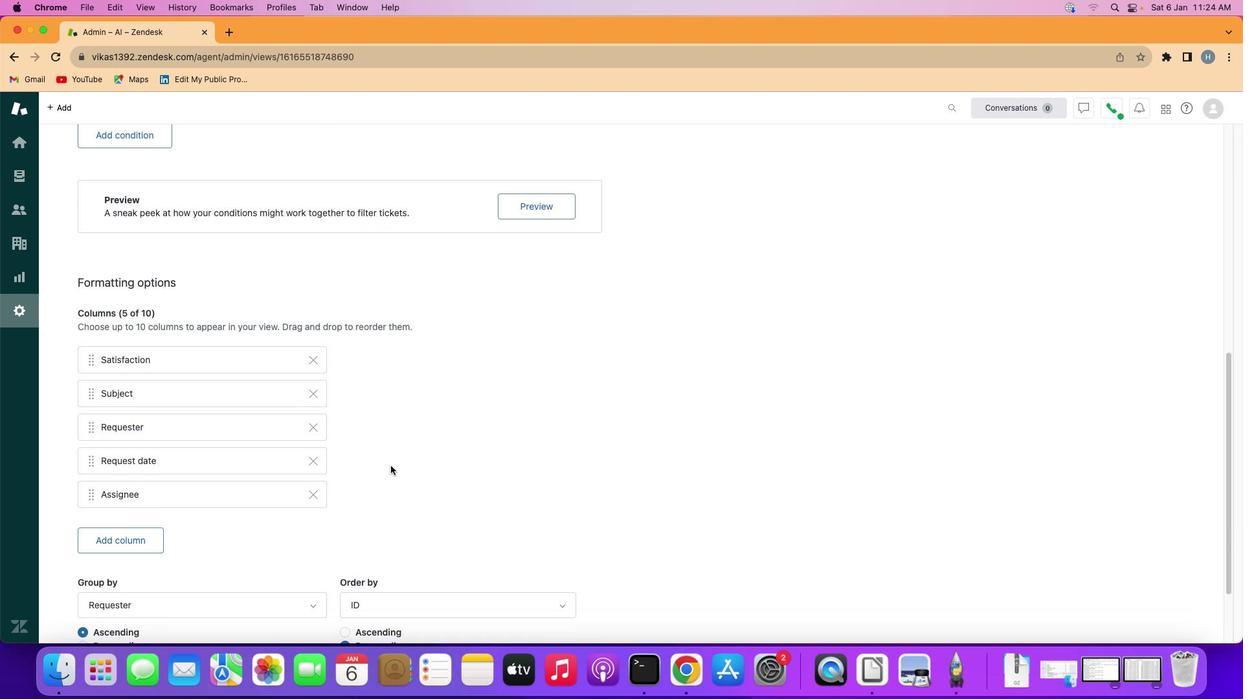 
Action: Mouse scrolled (390, 465) with delta (0, -1)
Screenshot: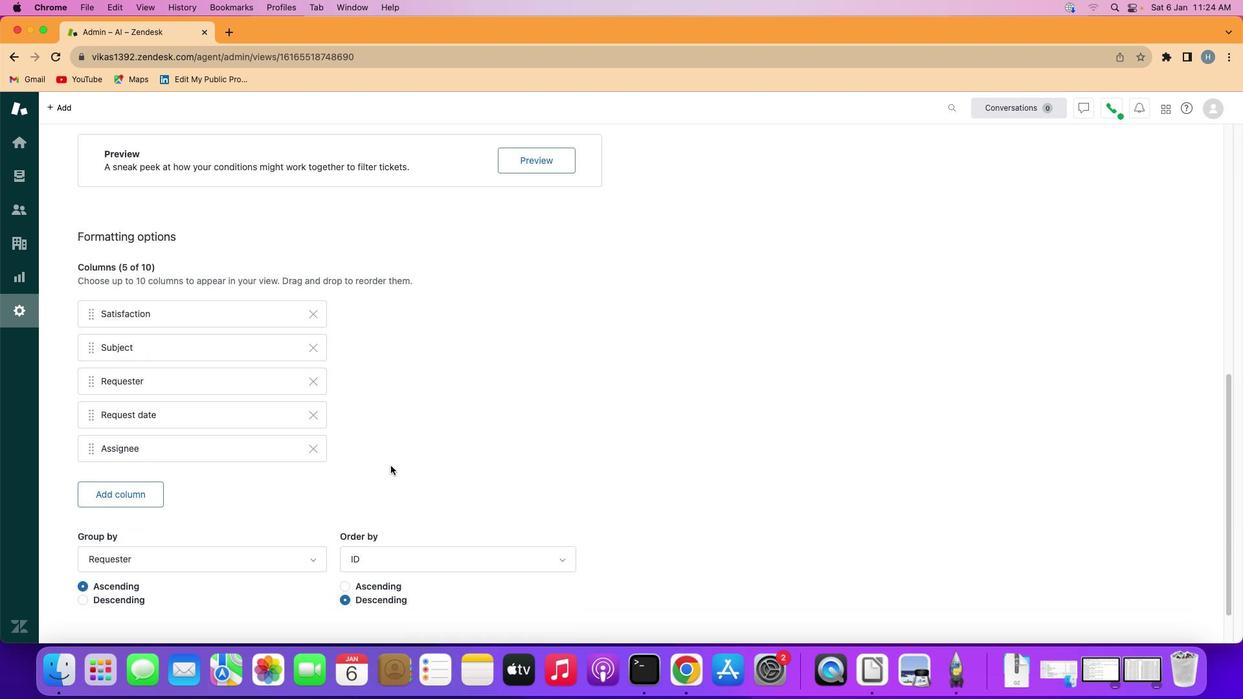 
Action: Mouse scrolled (390, 465) with delta (0, 0)
Screenshot: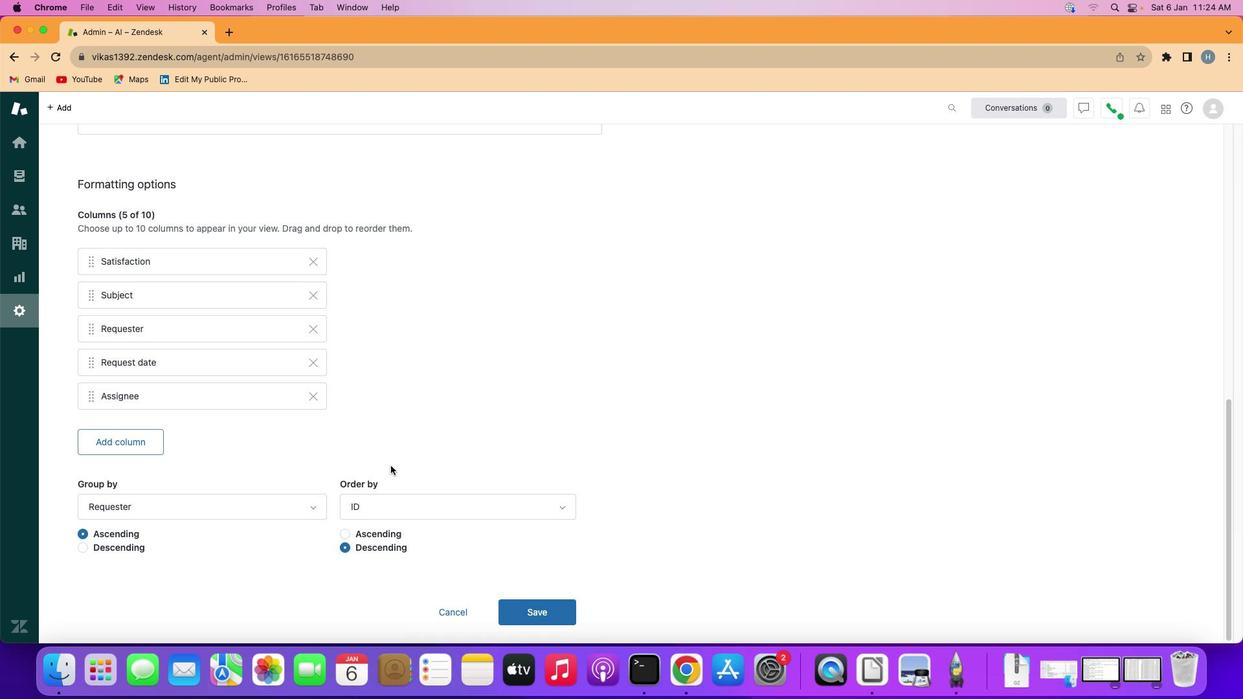 
Action: Mouse scrolled (390, 465) with delta (0, 0)
Screenshot: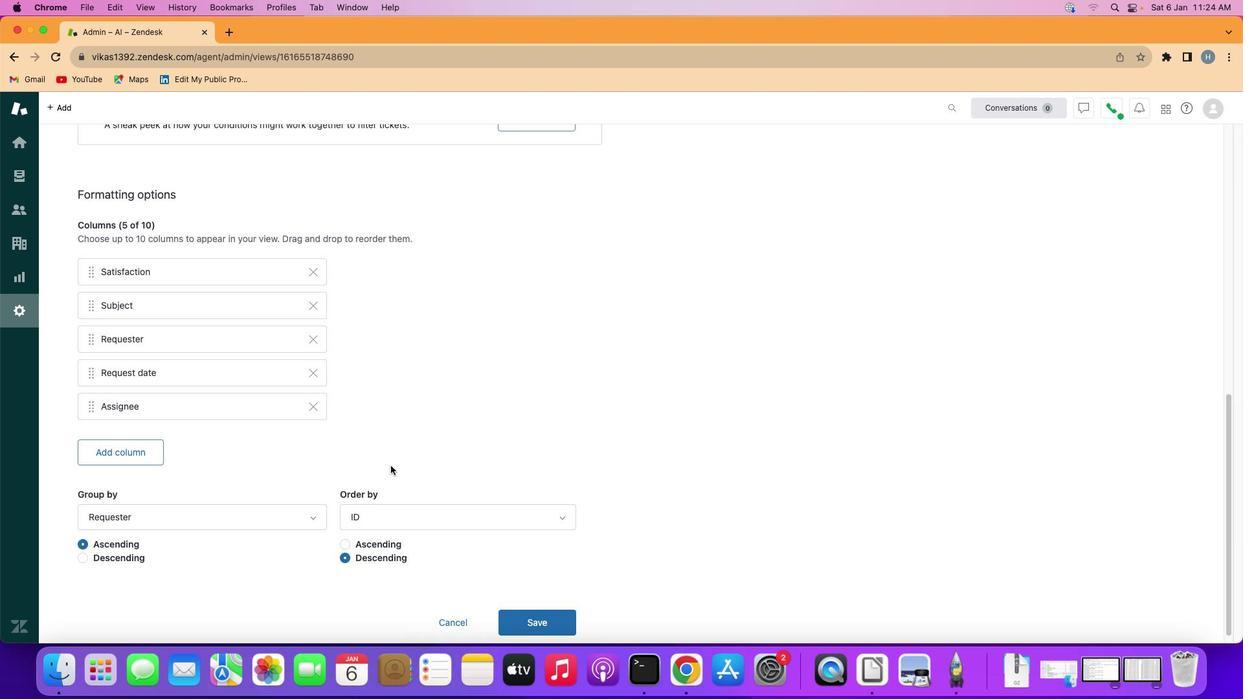 
Action: Mouse scrolled (390, 465) with delta (0, 1)
Screenshot: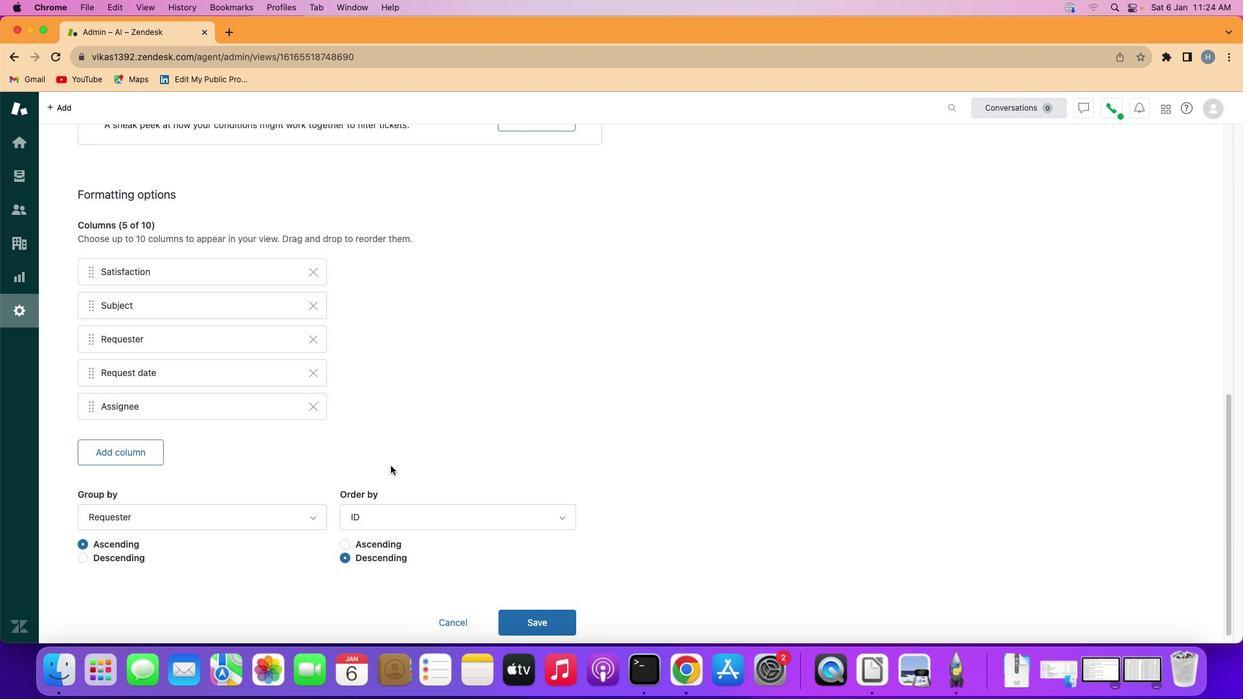 
Action: Mouse scrolled (390, 465) with delta (0, -1)
Screenshot: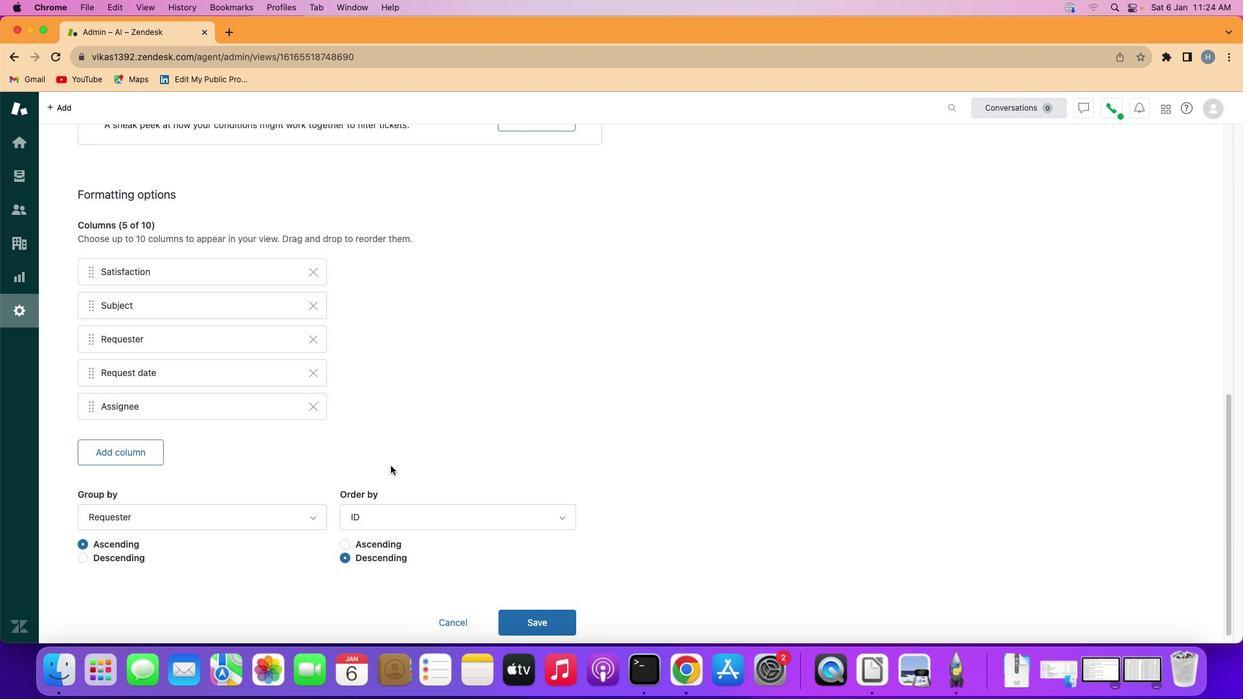 
Action: Mouse scrolled (390, 465) with delta (0, 0)
Screenshot: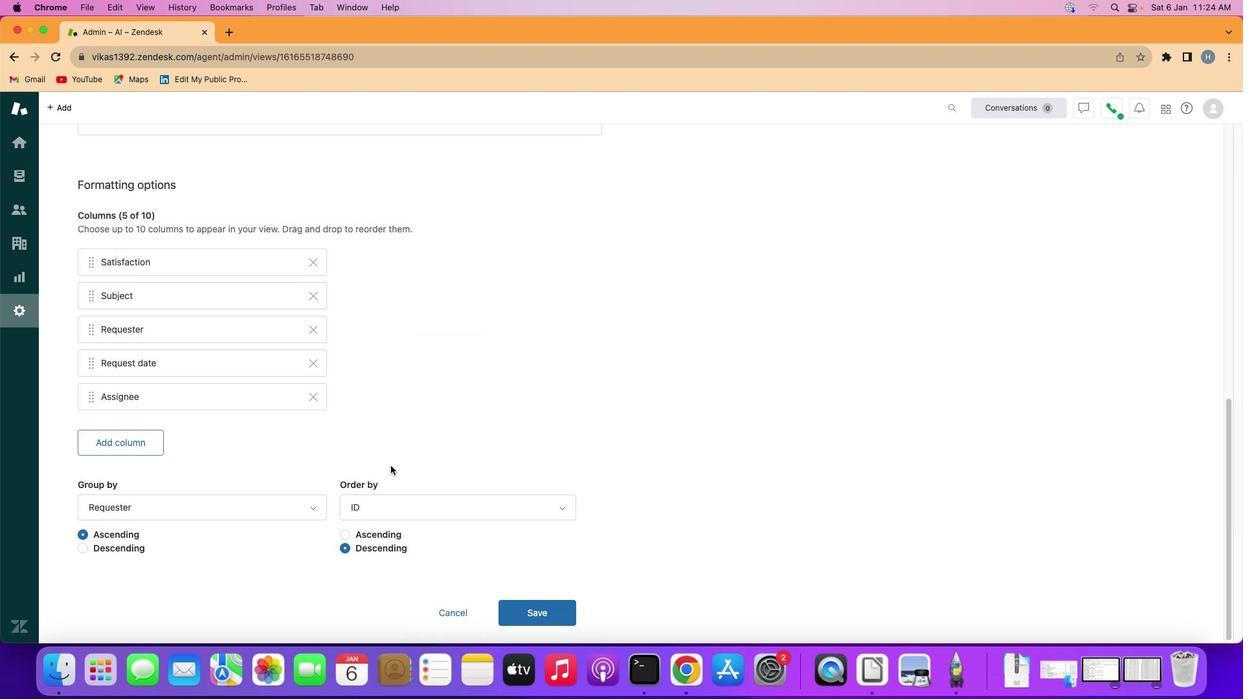 
Action: Mouse moved to (218, 507)
Screenshot: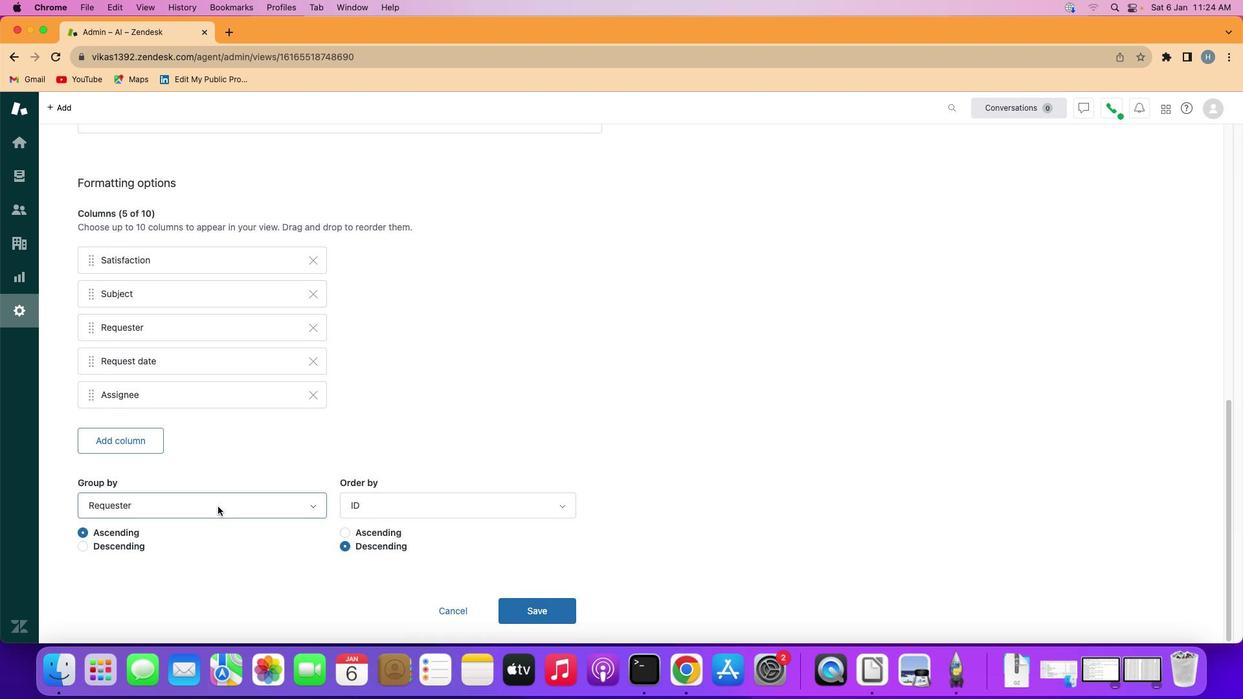 
Action: Mouse pressed left at (218, 507)
Screenshot: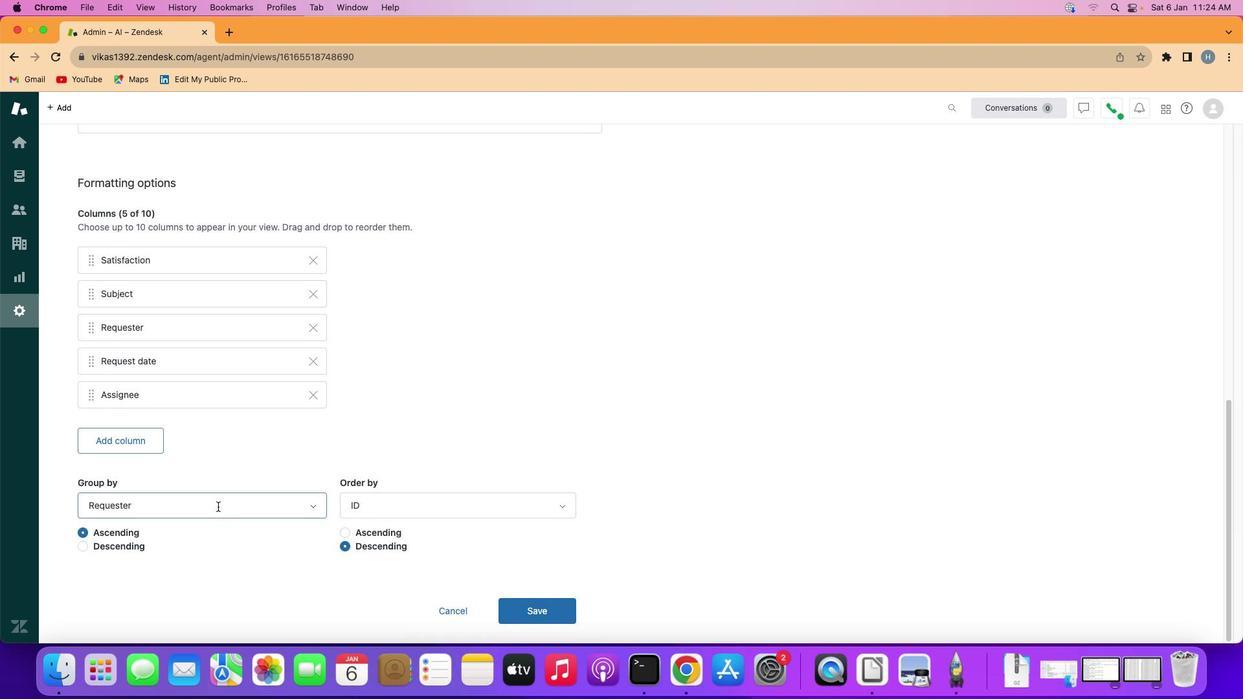 
Action: Mouse moved to (257, 277)
Screenshot: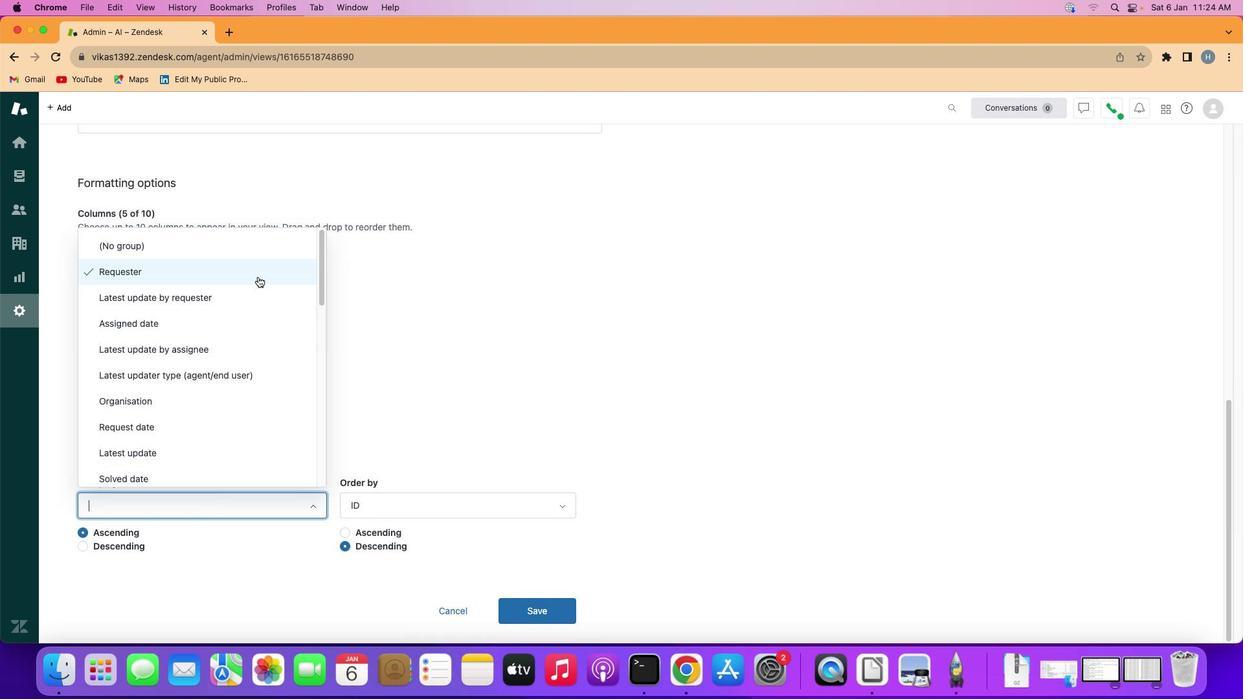 
Action: Mouse pressed left at (257, 277)
Screenshot: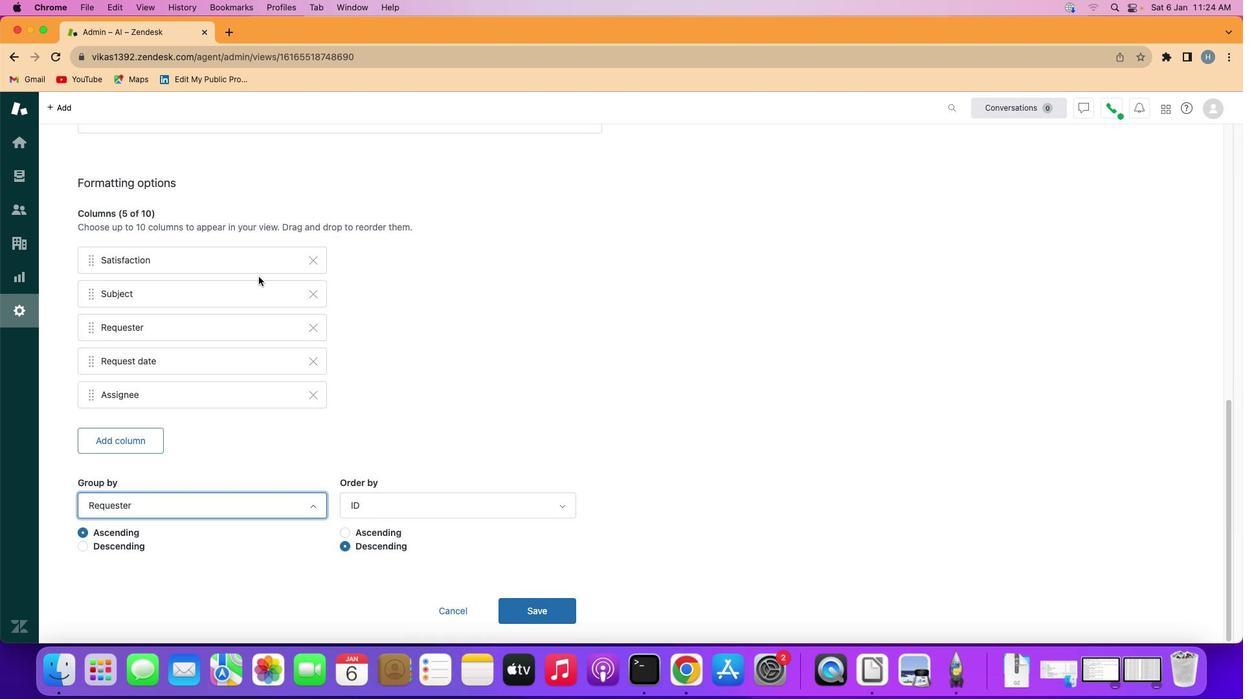 
Action: Mouse moved to (81, 546)
Screenshot: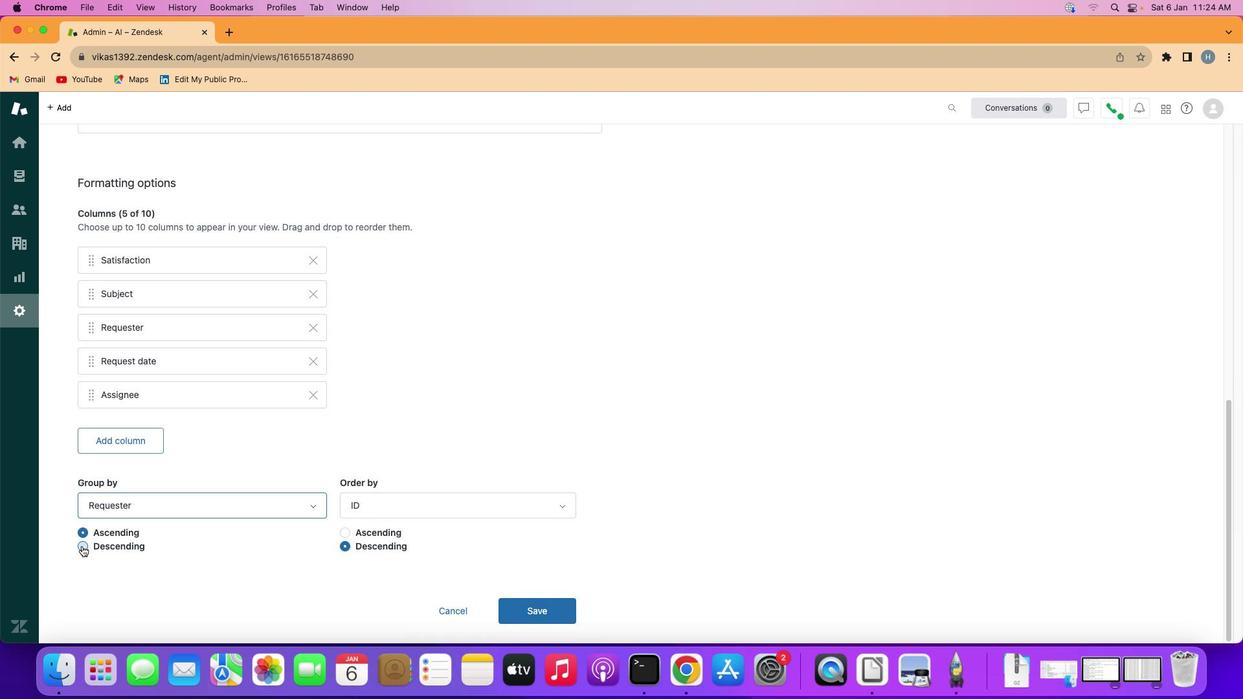 
Action: Mouse pressed left at (81, 546)
Screenshot: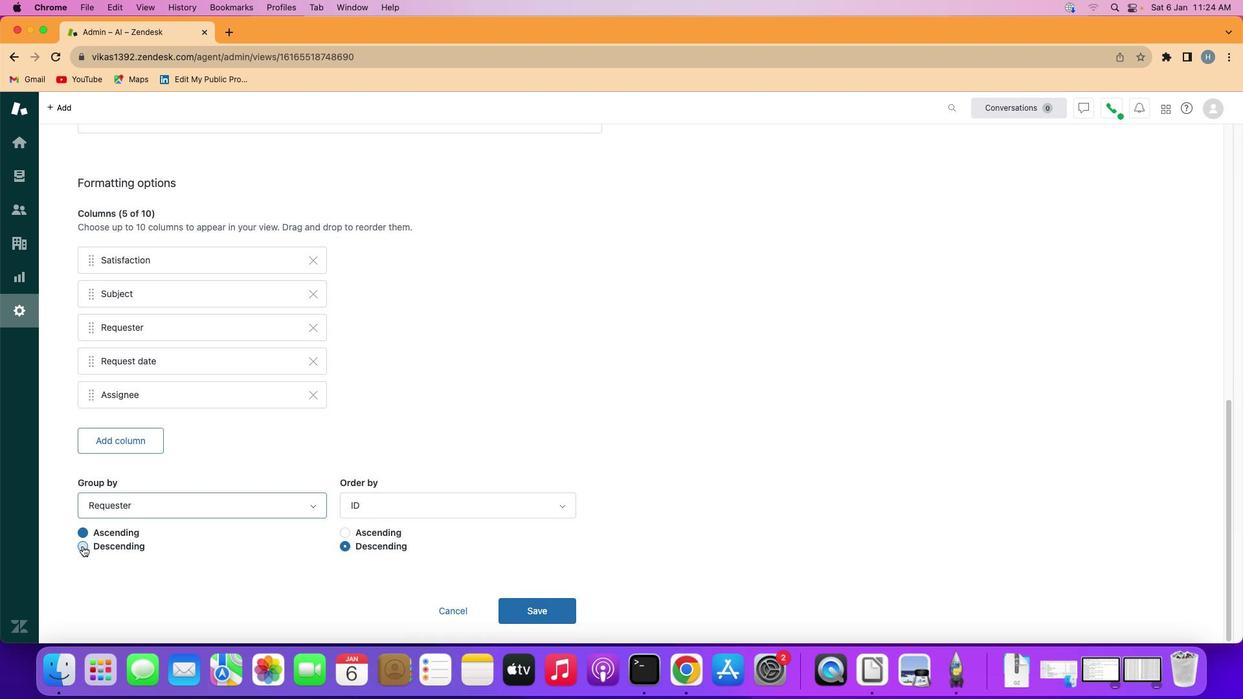 
Action: Mouse moved to (538, 608)
Screenshot: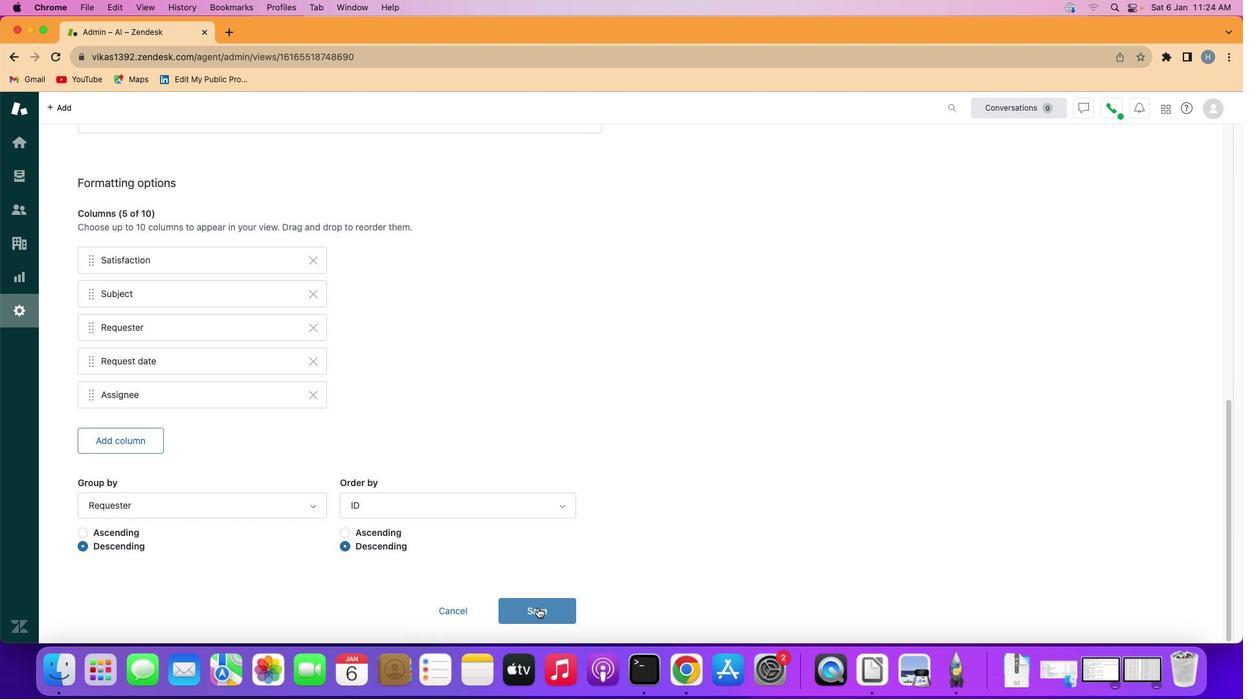 
Action: Mouse pressed left at (538, 608)
Screenshot: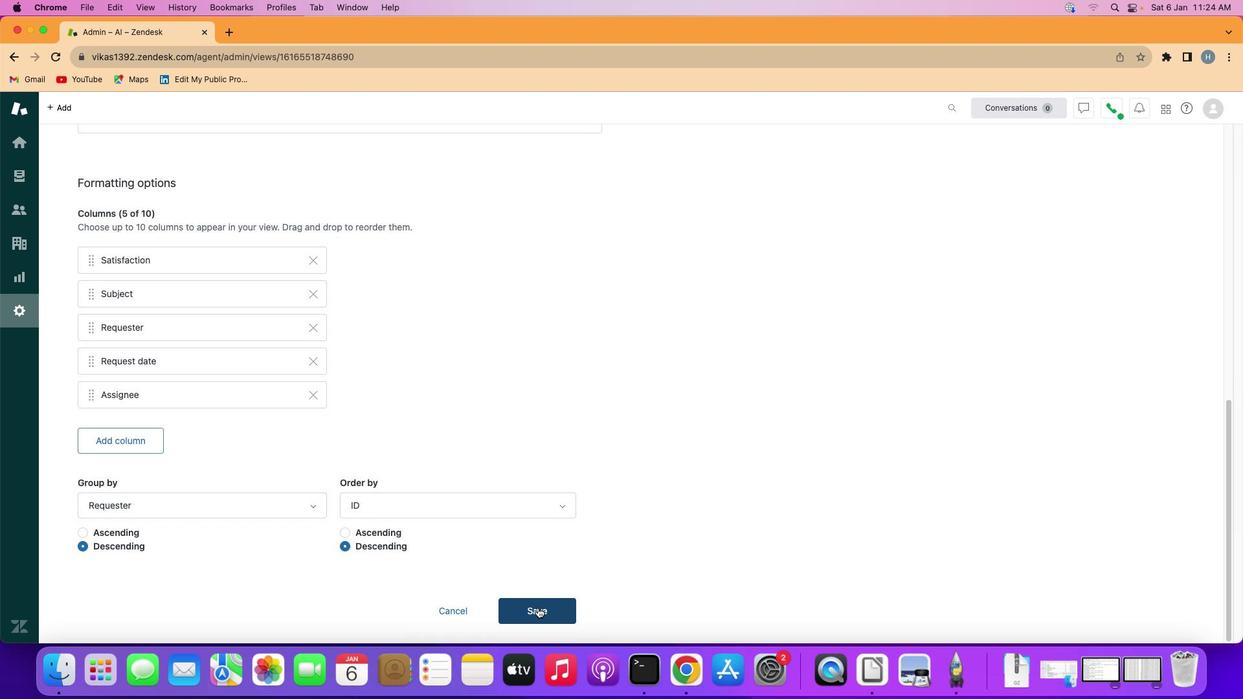 
Action: Mouse moved to (545, 400)
Screenshot: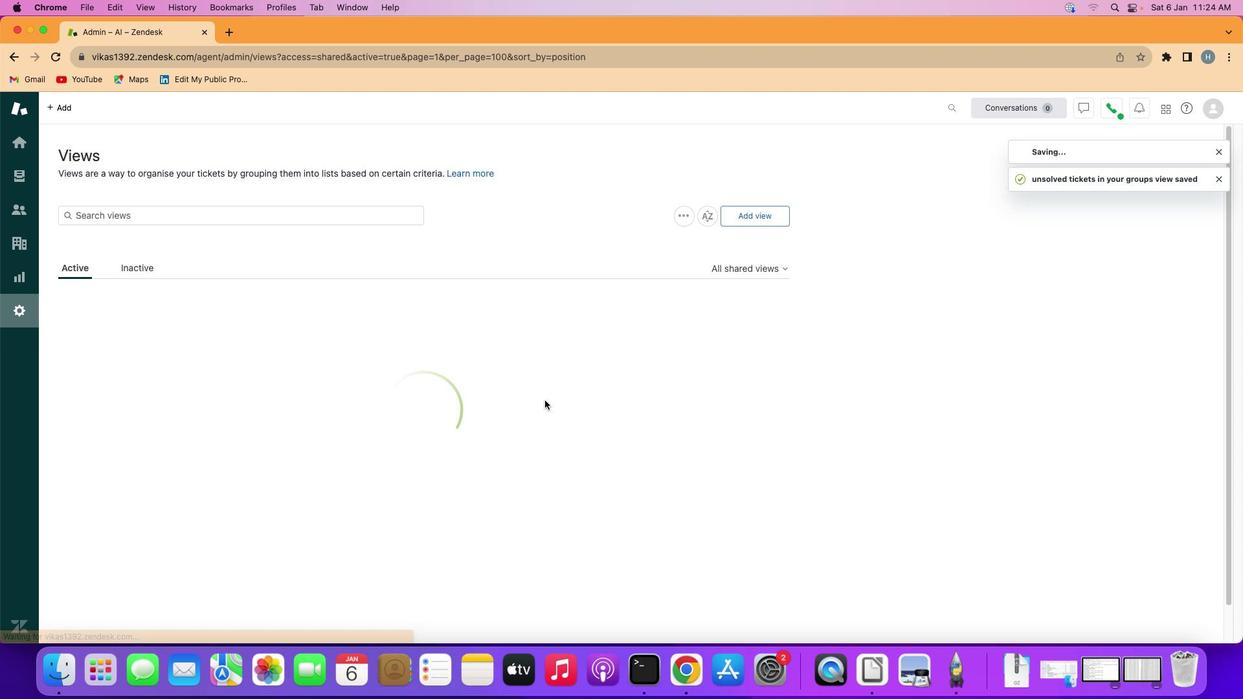 
